 Task: Open Card Hospitality Review in Board Product Feature Prioritization to Workspace Employee Relations and add a team member Softage.1@softage.net, a label Yellow, a checklist Sales Forecasting, an attachment from your google drive, a color Yellow and finally, add a card description 'Create and send out employee satisfaction survey on workplace culture' and a comment 'This task presents an opportunity to demonstrate our creativity and innovation, exploring new ideas and approaches.'. Add a start date 'Jan 05, 1900' with a due date 'Jan 12, 1900'
Action: Mouse moved to (44, 261)
Screenshot: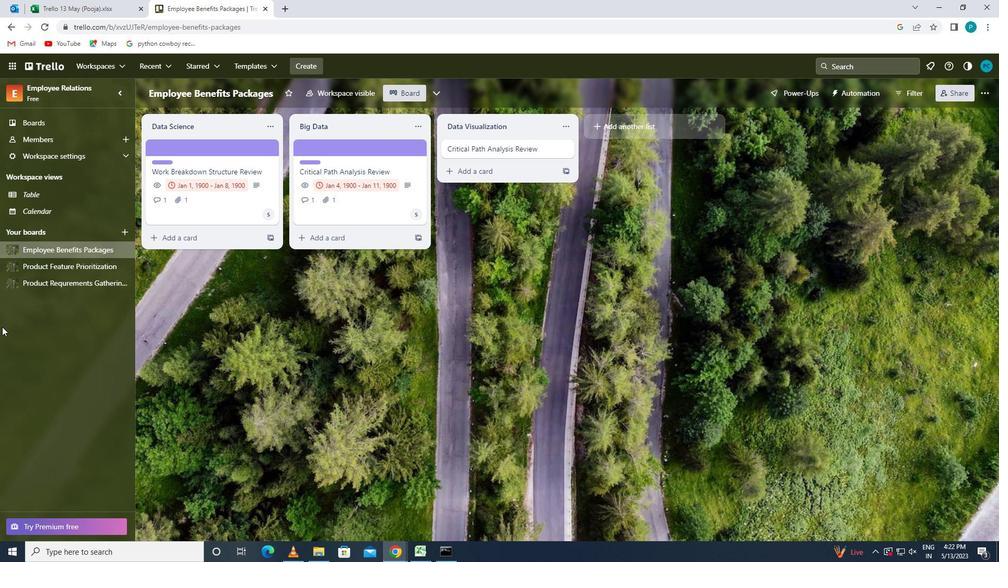 
Action: Mouse pressed left at (44, 261)
Screenshot: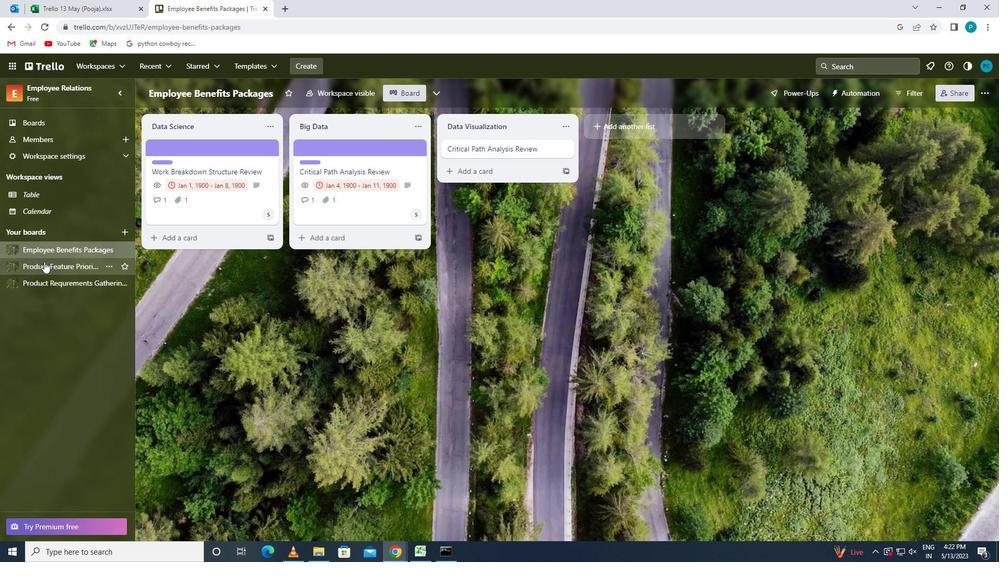 
Action: Mouse moved to (323, 145)
Screenshot: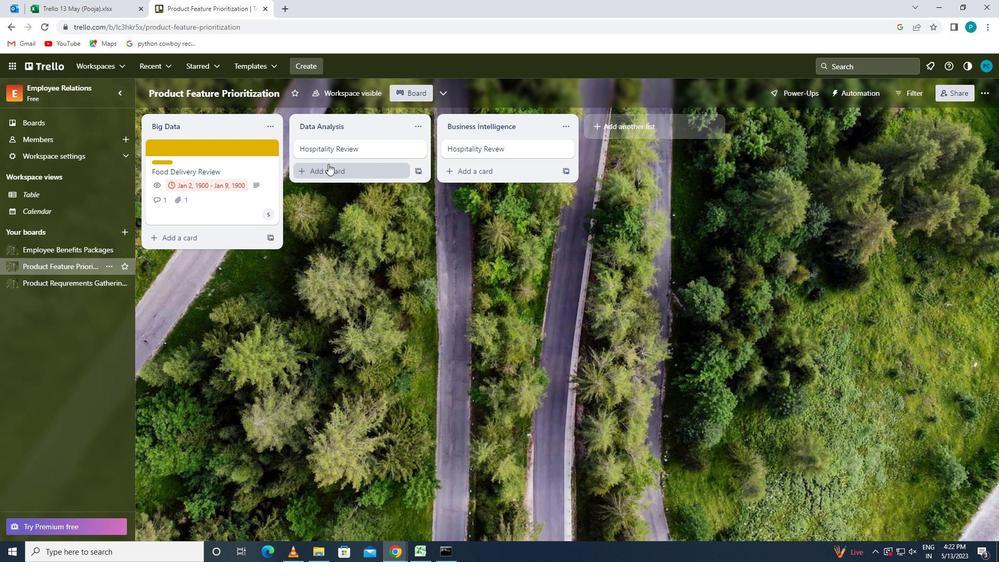 
Action: Mouse pressed left at (323, 145)
Screenshot: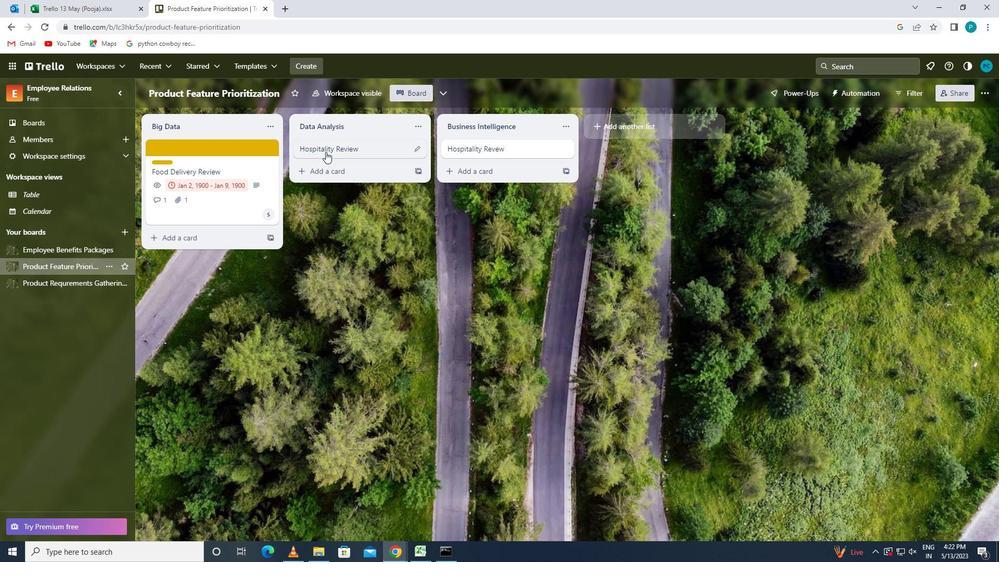 
Action: Mouse moved to (637, 185)
Screenshot: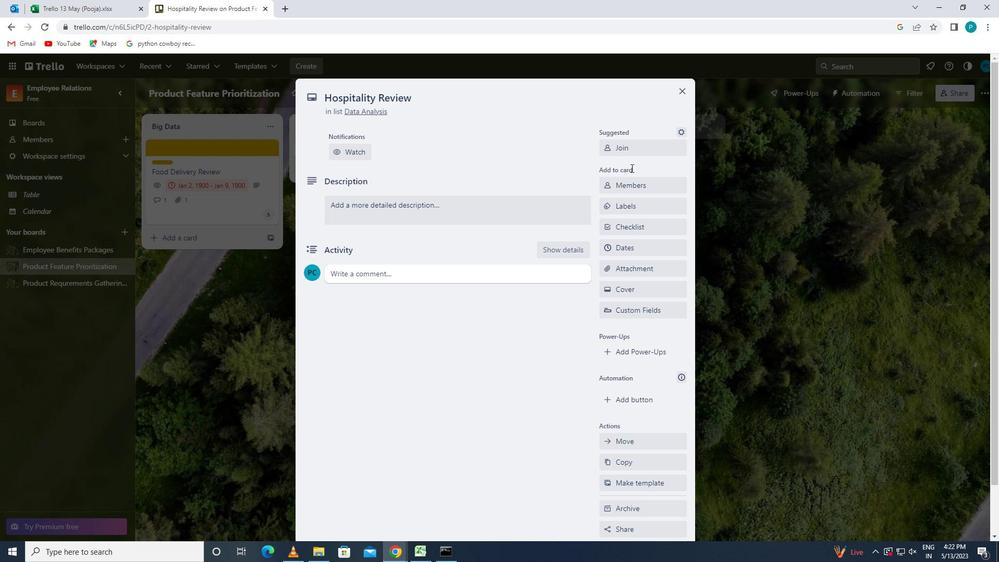 
Action: Mouse pressed left at (637, 185)
Screenshot: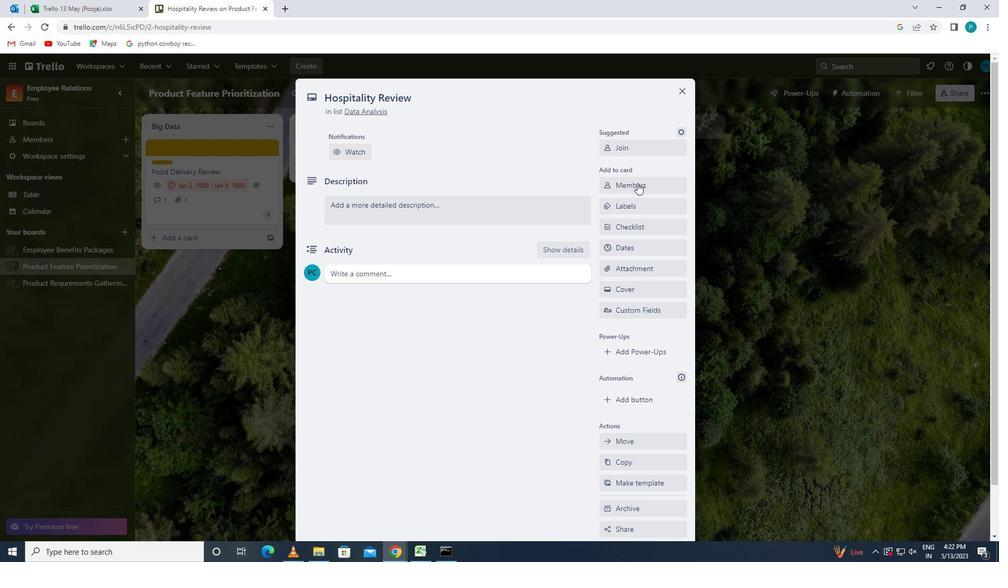 
Action: Key pressed <Key.caps_lock>s<Key.caps_lock>oftage.1
Screenshot: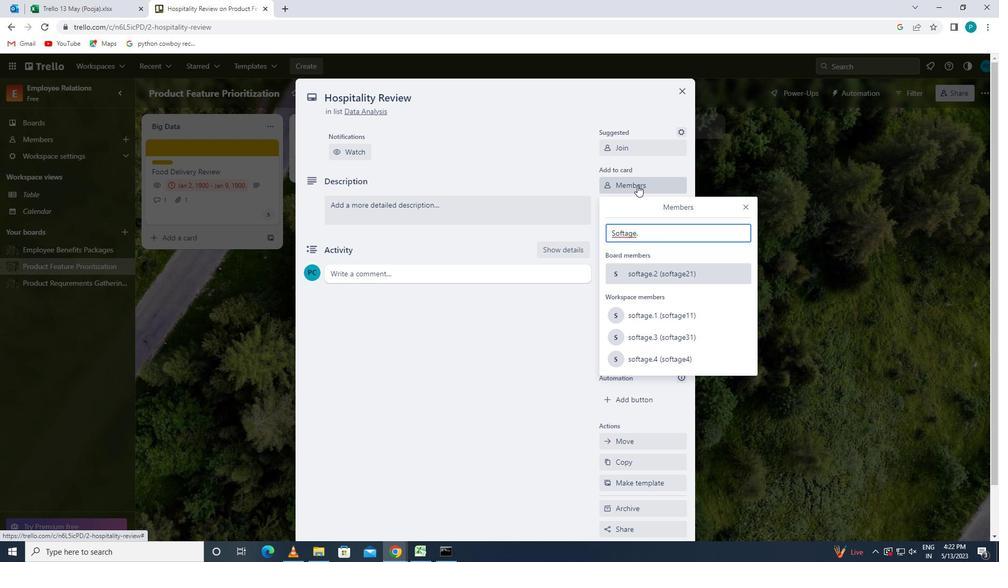 
Action: Mouse moved to (698, 328)
Screenshot: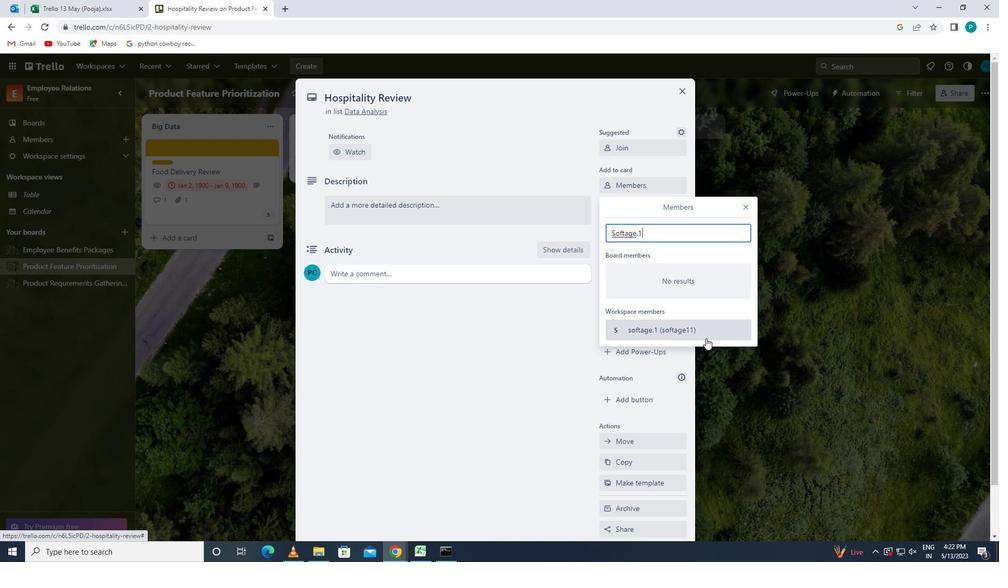 
Action: Mouse pressed left at (698, 328)
Screenshot: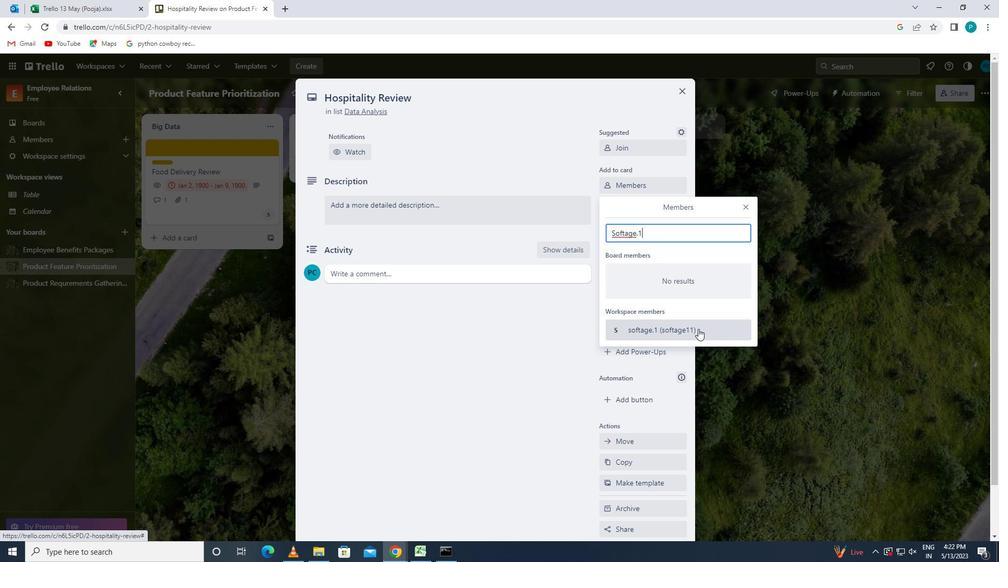 
Action: Mouse moved to (745, 201)
Screenshot: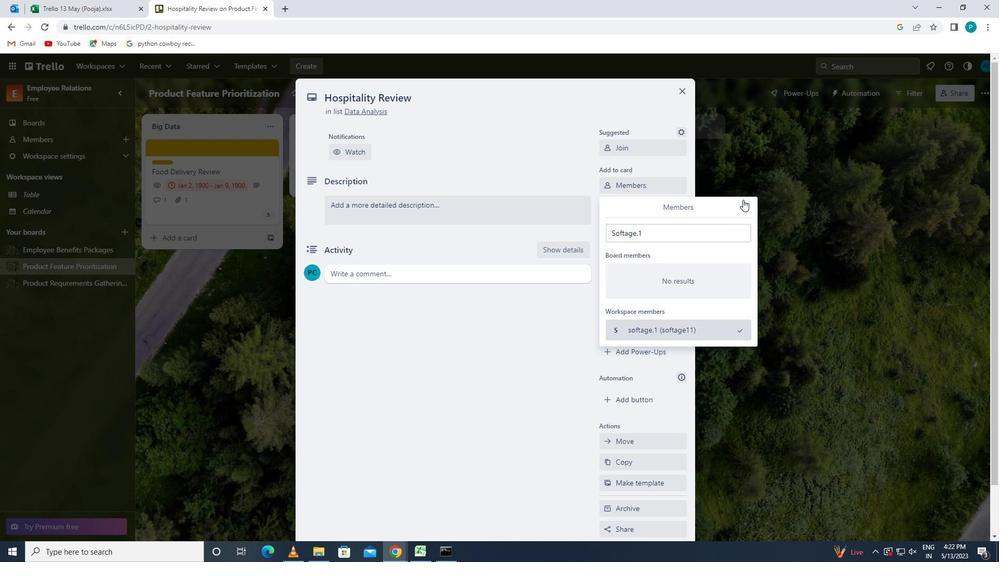 
Action: Mouse pressed left at (745, 201)
Screenshot: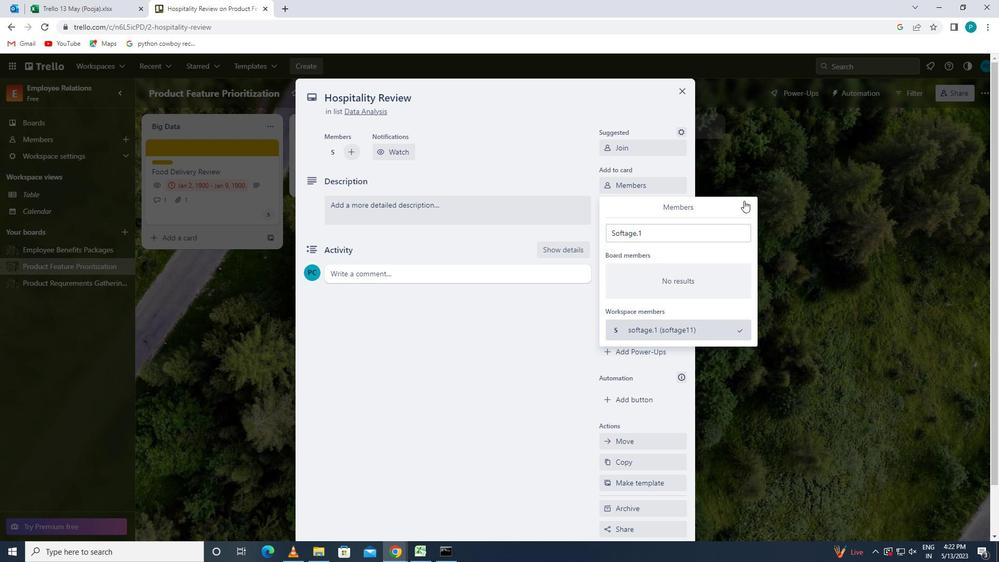 
Action: Mouse moved to (658, 202)
Screenshot: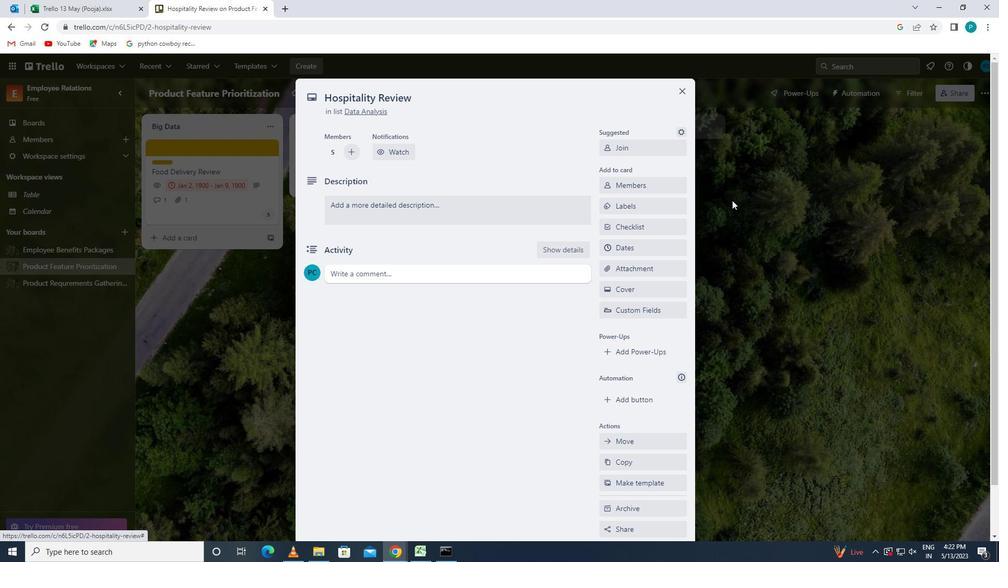 
Action: Mouse pressed left at (658, 202)
Screenshot: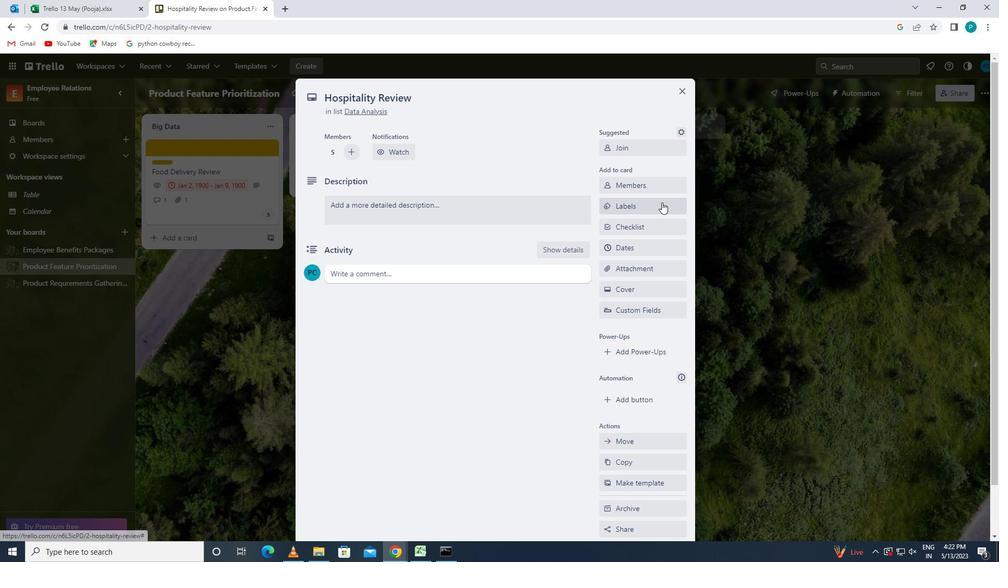 
Action: Mouse moved to (642, 416)
Screenshot: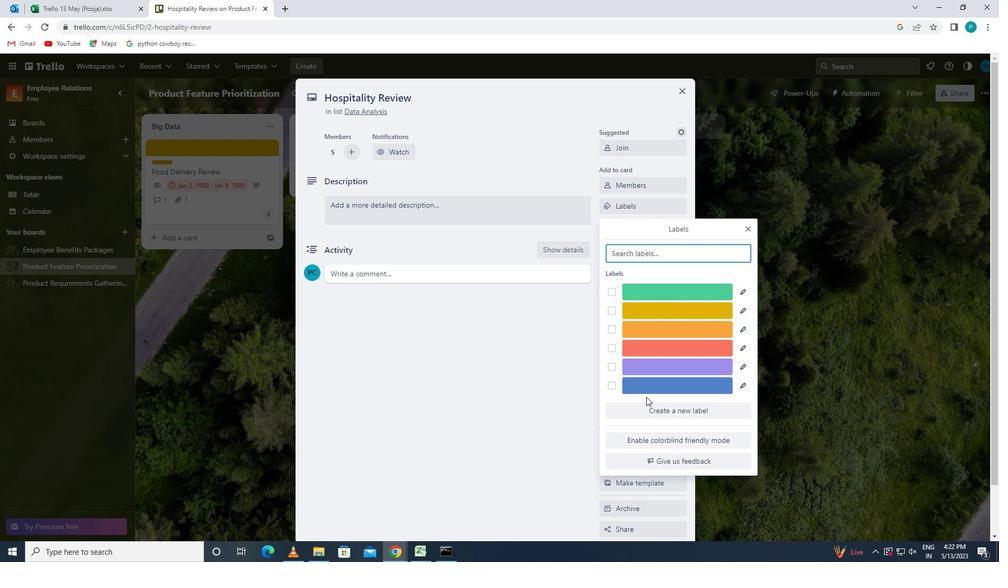 
Action: Mouse pressed left at (642, 416)
Screenshot: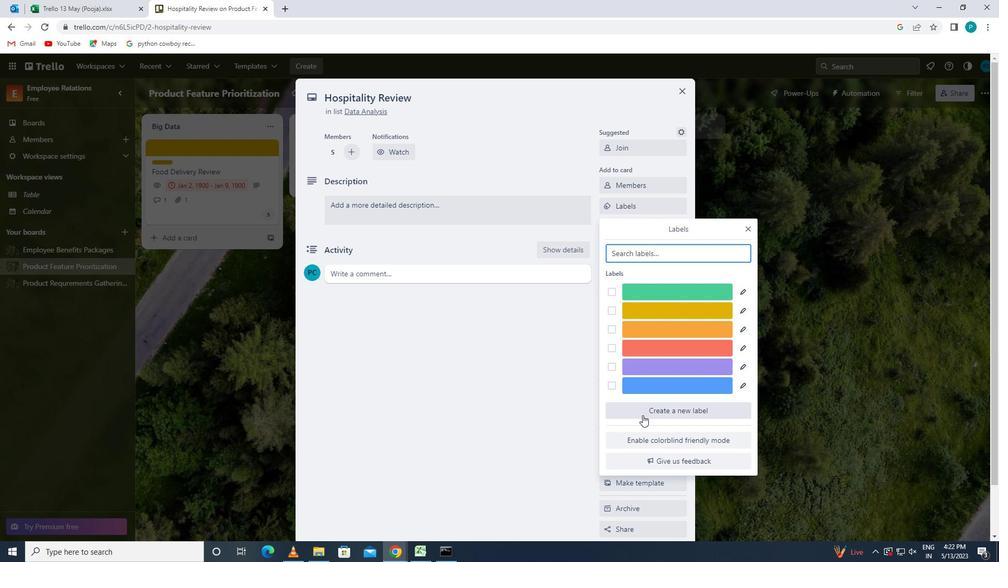 
Action: Mouse moved to (649, 380)
Screenshot: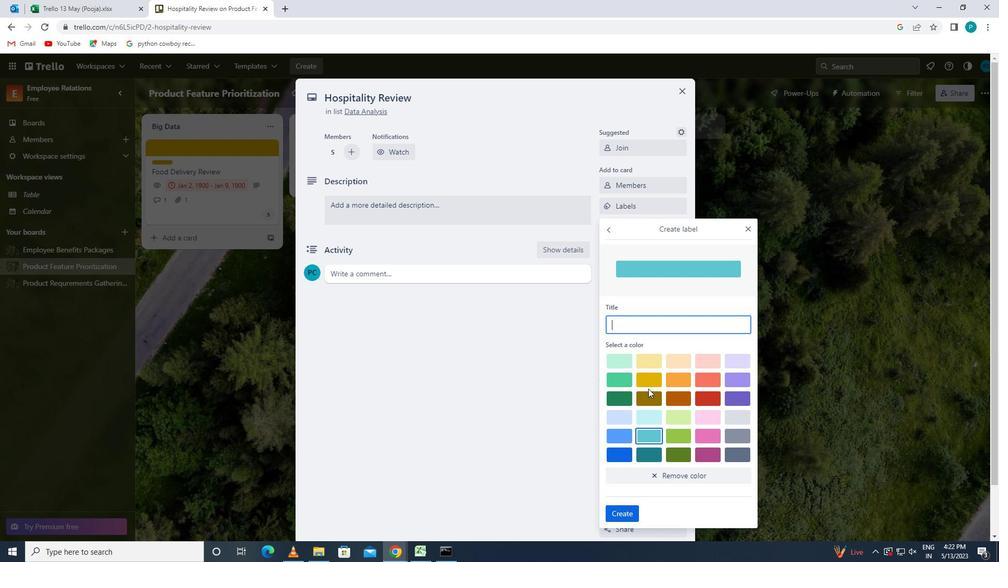 
Action: Mouse pressed left at (649, 380)
Screenshot: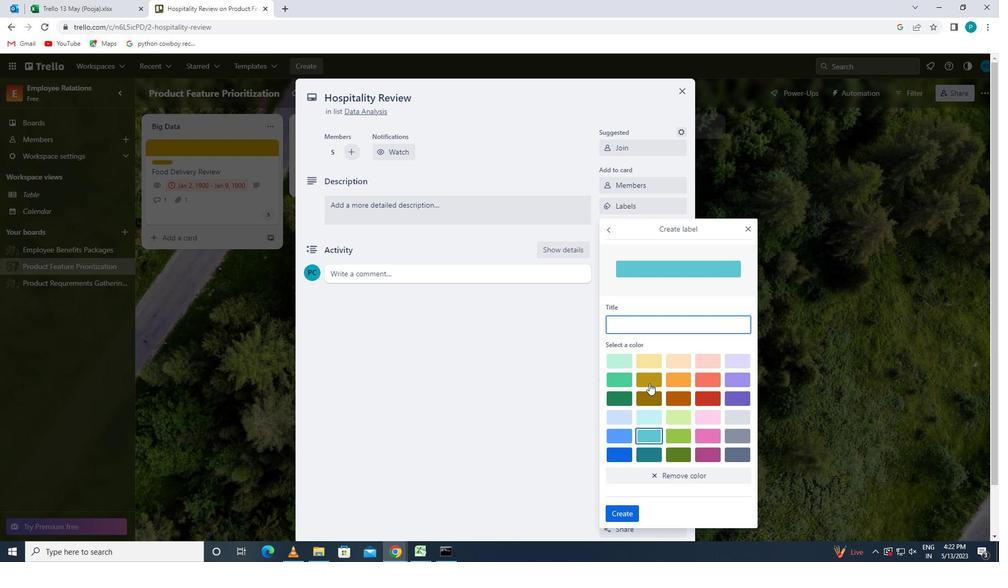 
Action: Mouse moved to (634, 516)
Screenshot: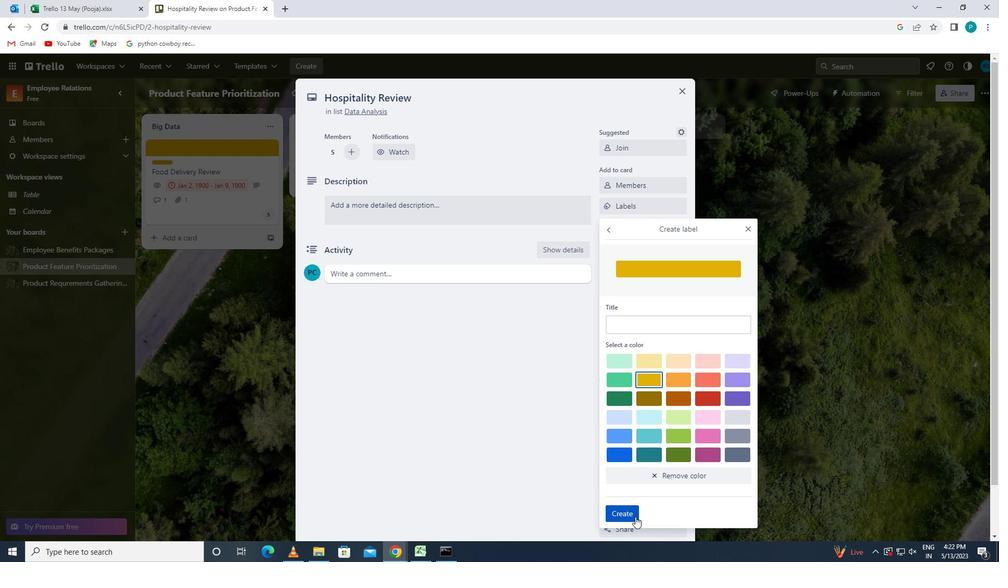 
Action: Mouse pressed left at (634, 516)
Screenshot: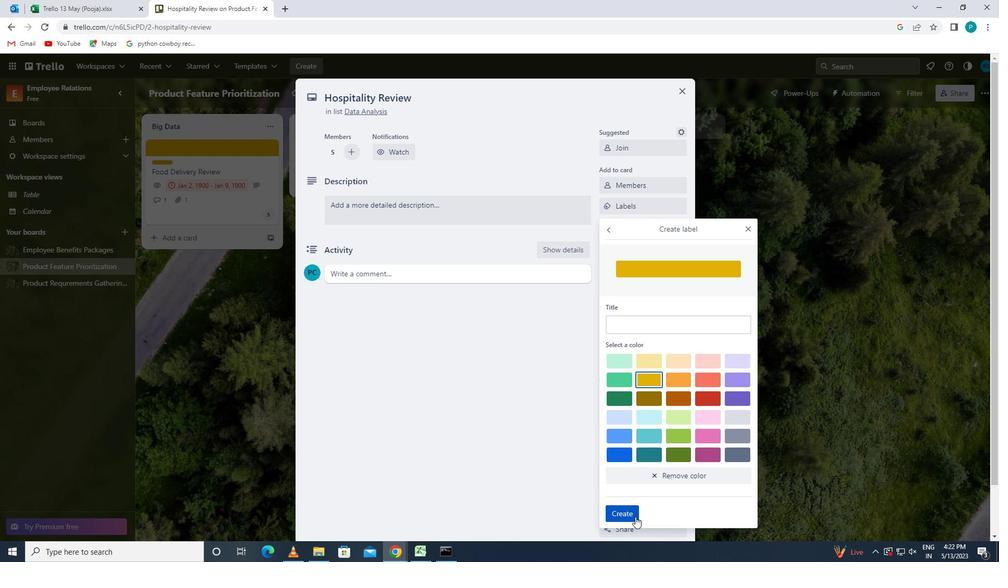 
Action: Mouse moved to (750, 223)
Screenshot: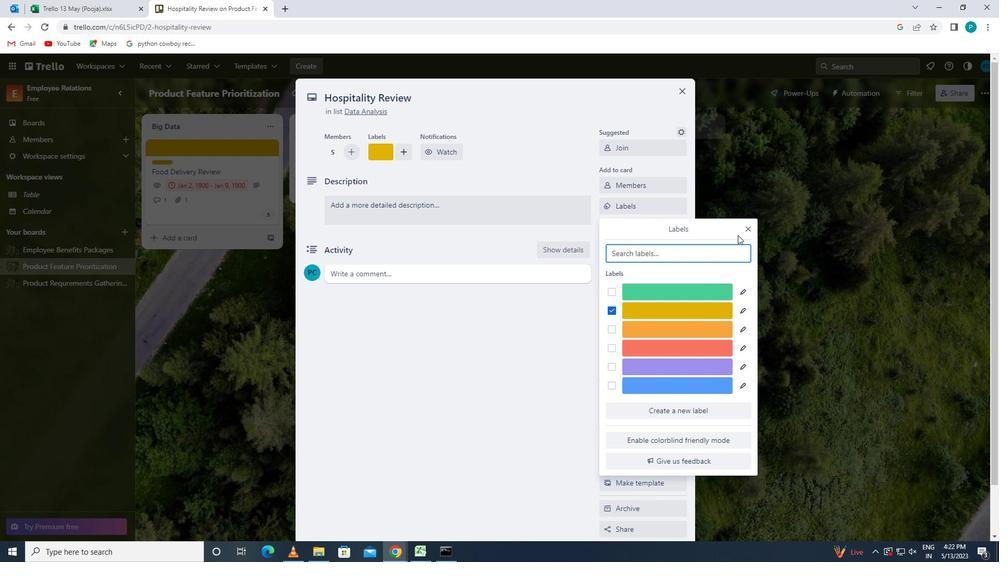 
Action: Mouse pressed left at (750, 223)
Screenshot: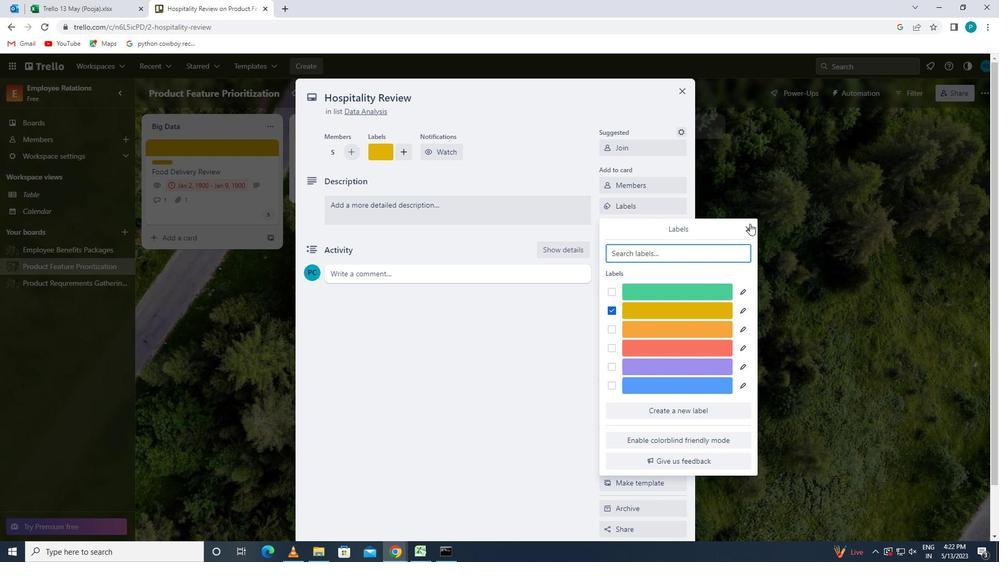 
Action: Mouse moved to (669, 225)
Screenshot: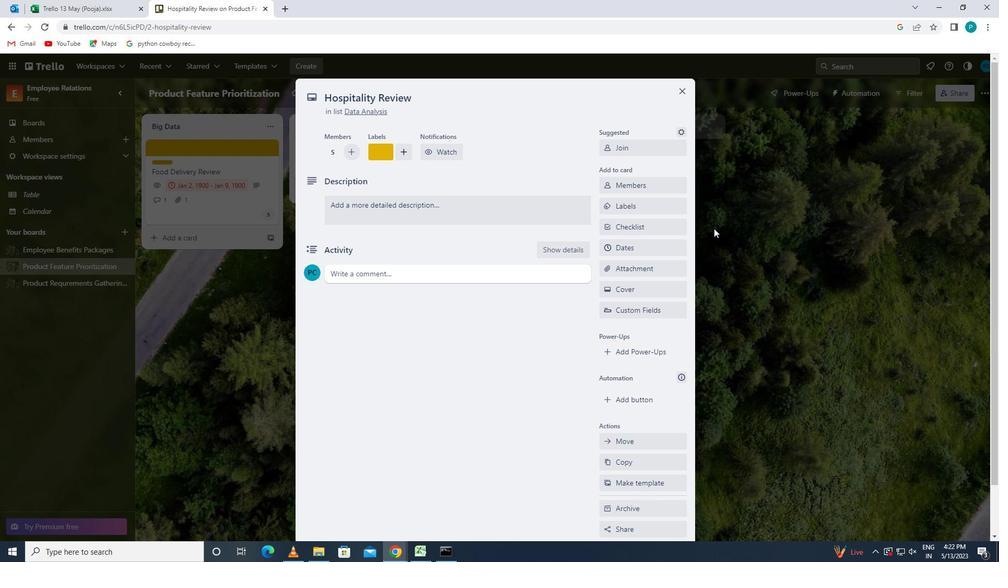 
Action: Mouse pressed left at (669, 225)
Screenshot: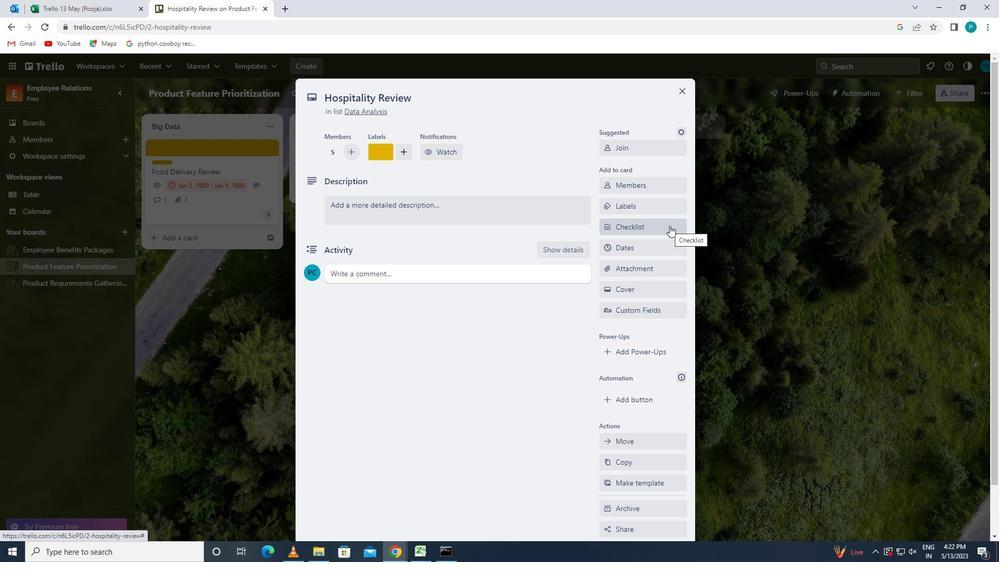 
Action: Key pressed <Key.caps_lock>s<Key.caps_lock>ales
Screenshot: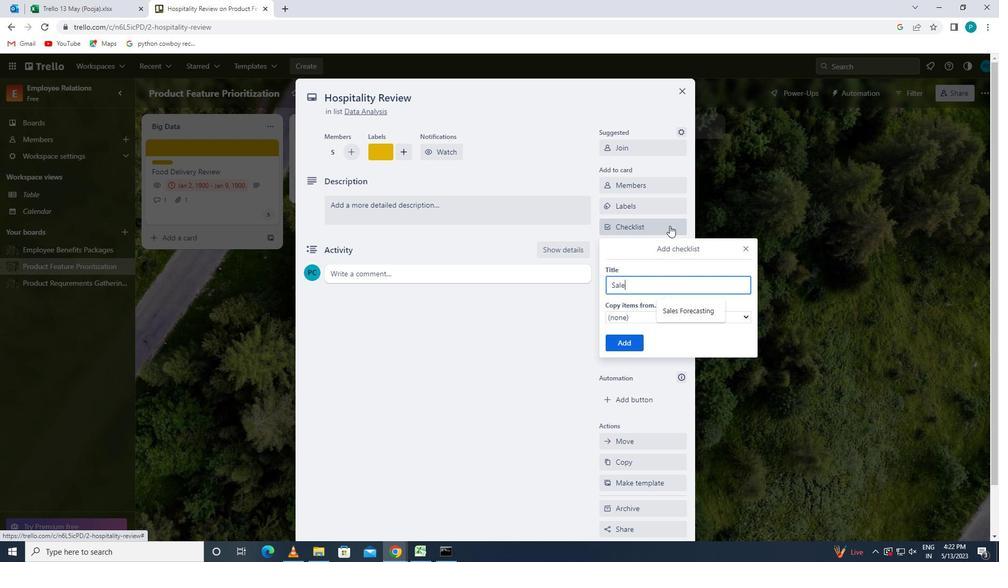 
Action: Mouse moved to (680, 317)
Screenshot: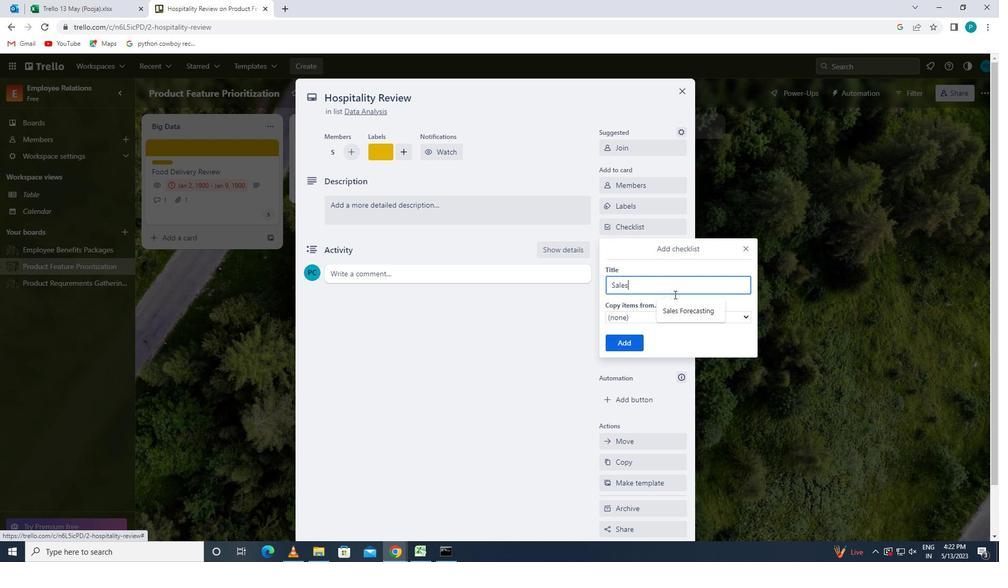 
Action: Mouse pressed left at (680, 317)
Screenshot: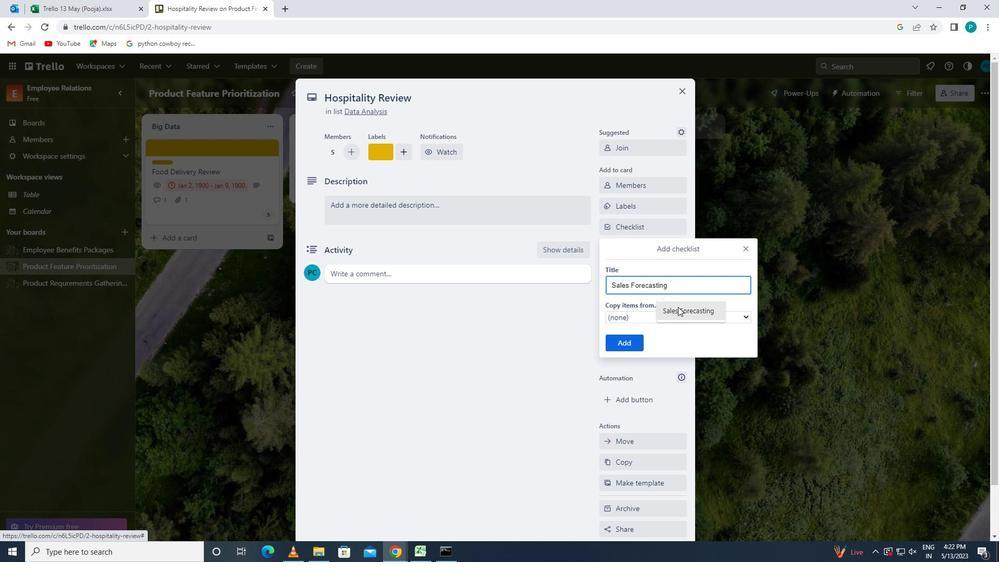 
Action: Mouse moved to (615, 336)
Screenshot: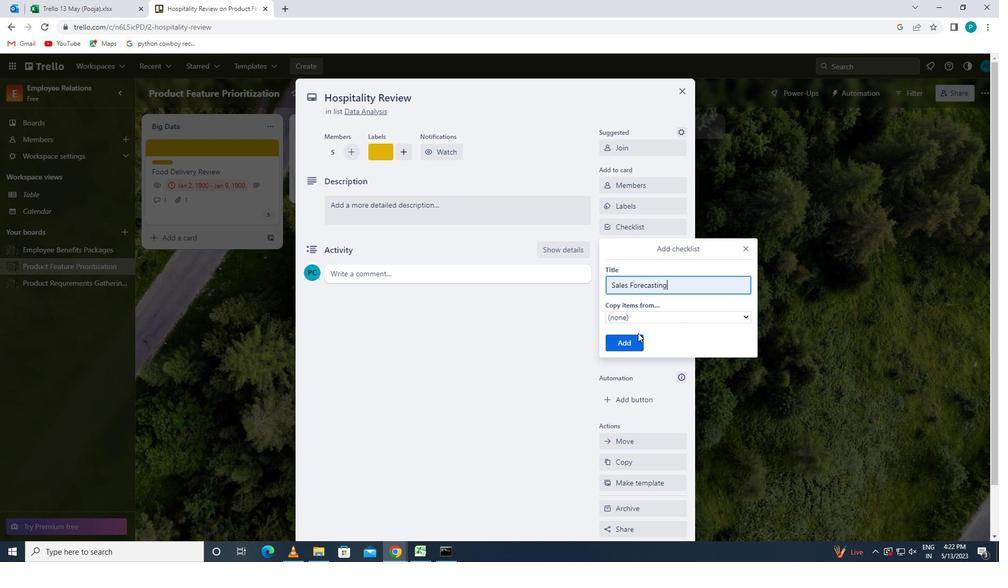 
Action: Mouse pressed left at (615, 336)
Screenshot: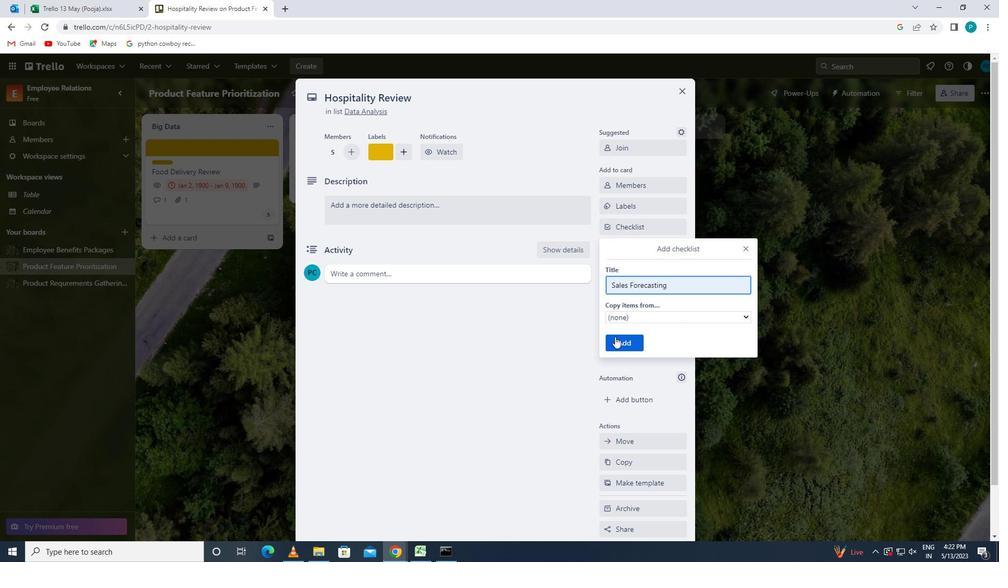 
Action: Mouse moved to (634, 276)
Screenshot: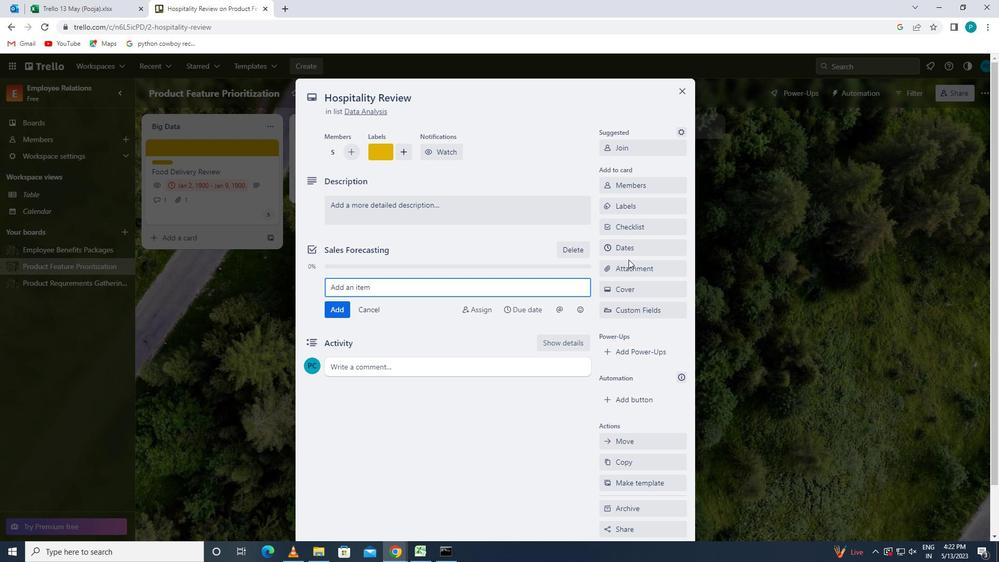 
Action: Mouse pressed left at (634, 276)
Screenshot: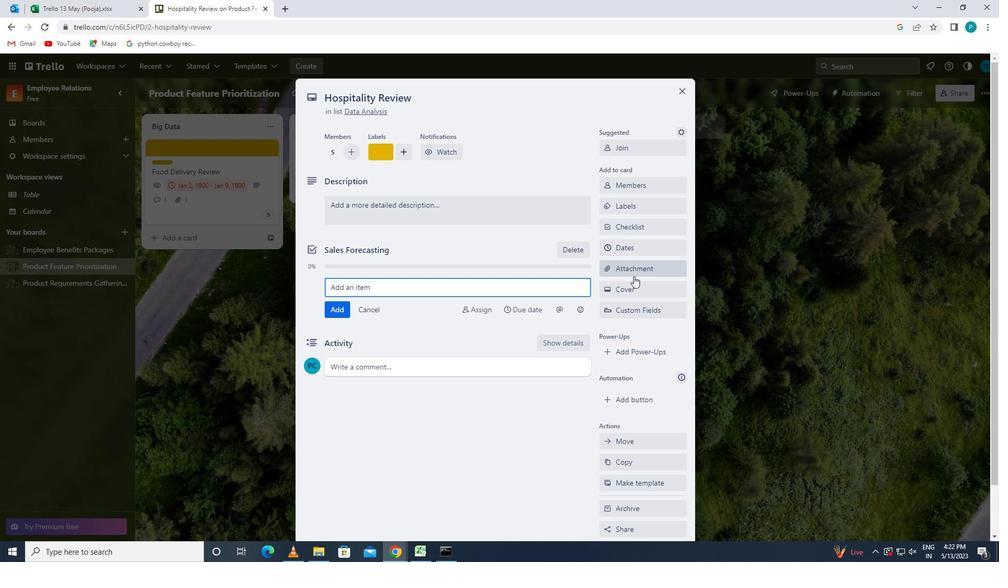 
Action: Mouse moved to (630, 345)
Screenshot: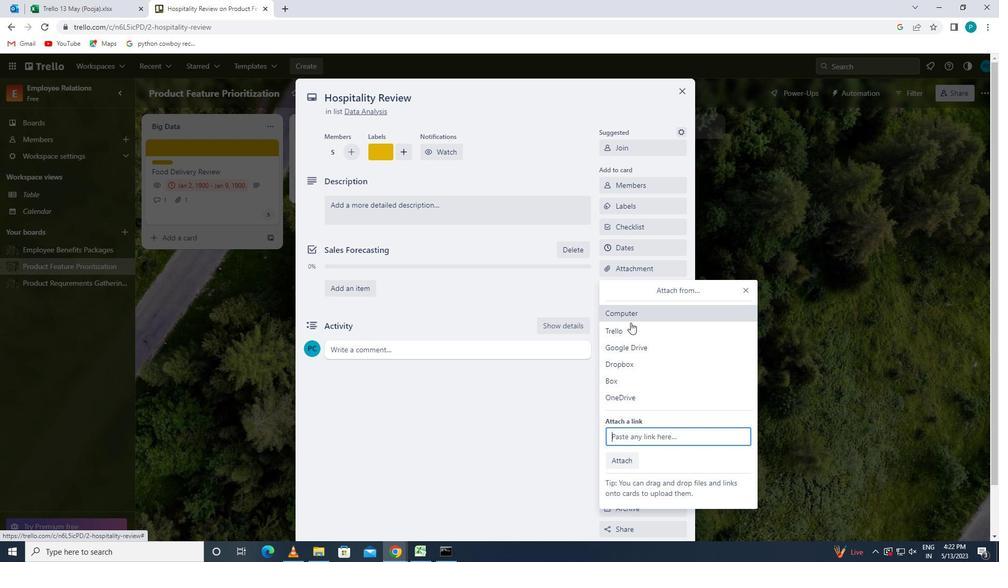 
Action: Mouse pressed left at (630, 345)
Screenshot: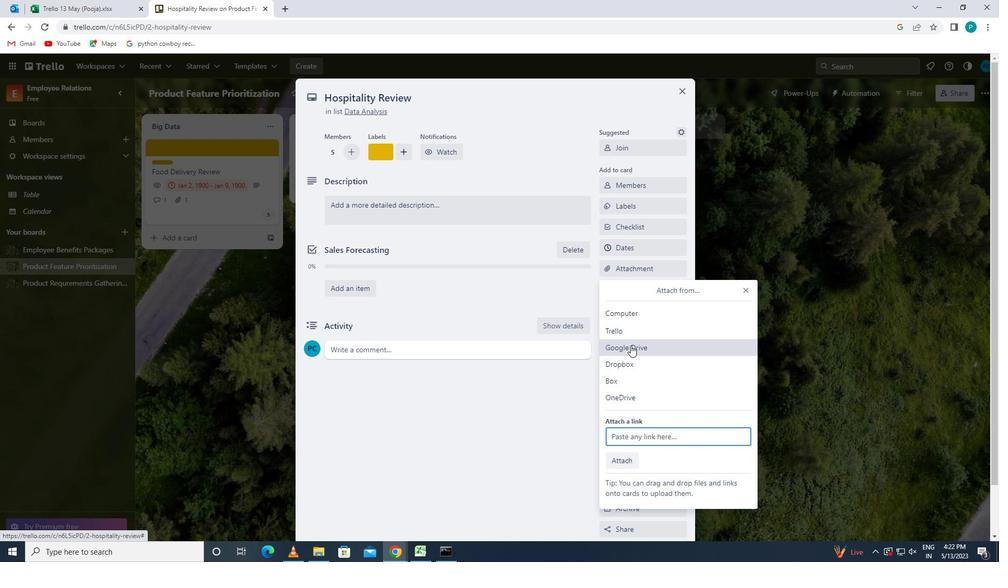 
Action: Mouse moved to (284, 301)
Screenshot: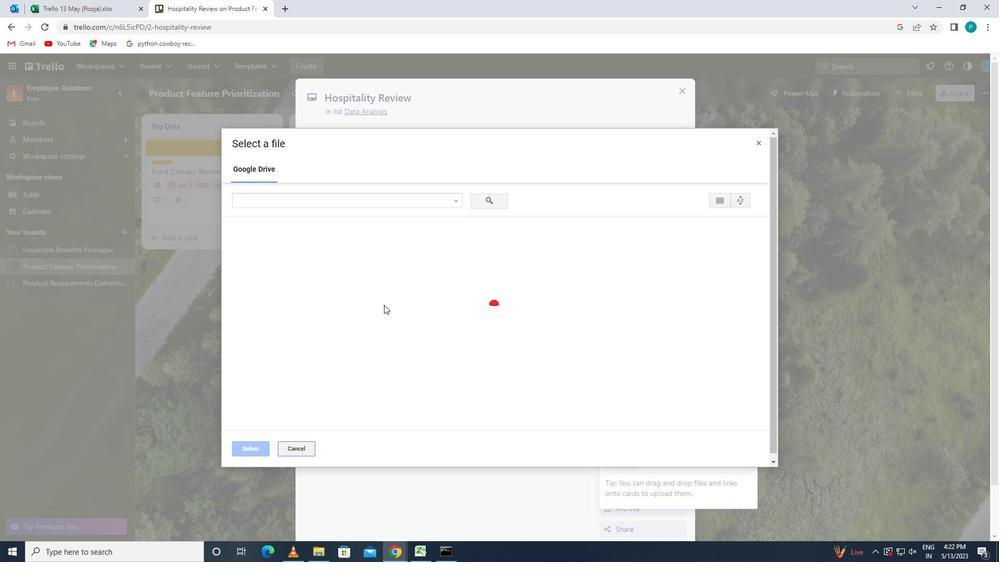 
Action: Mouse pressed left at (284, 301)
Screenshot: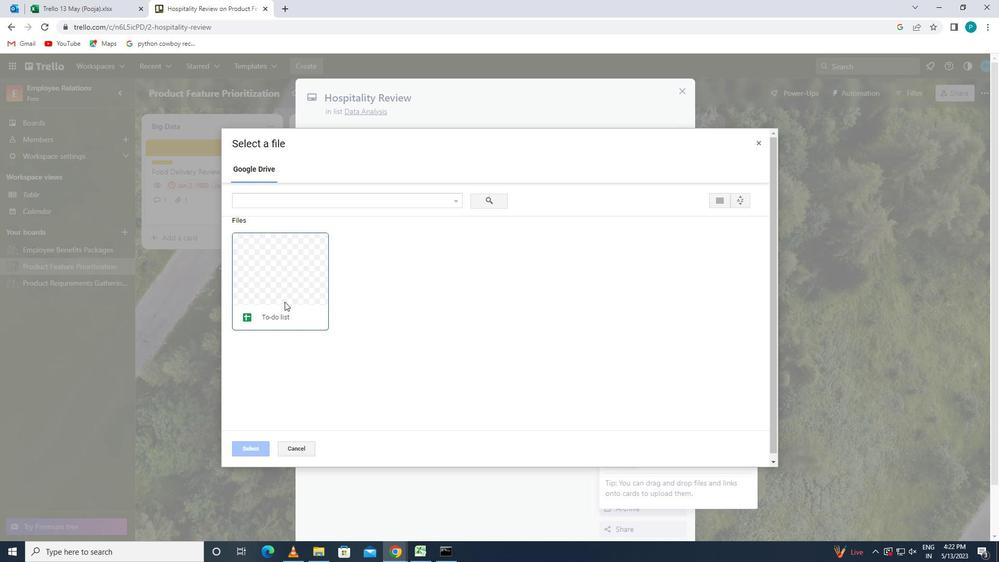 
Action: Mouse moved to (252, 442)
Screenshot: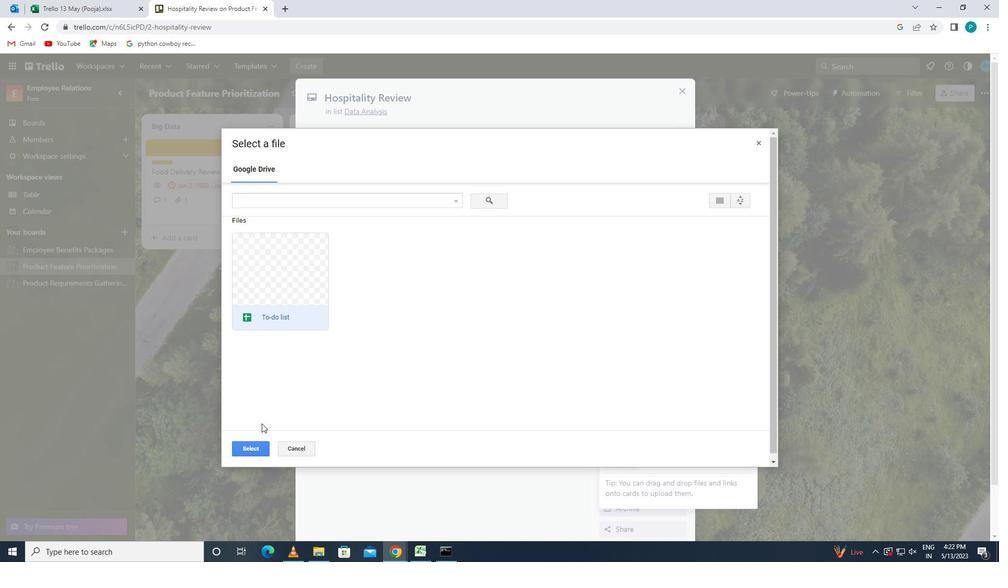 
Action: Mouse pressed left at (252, 442)
Screenshot: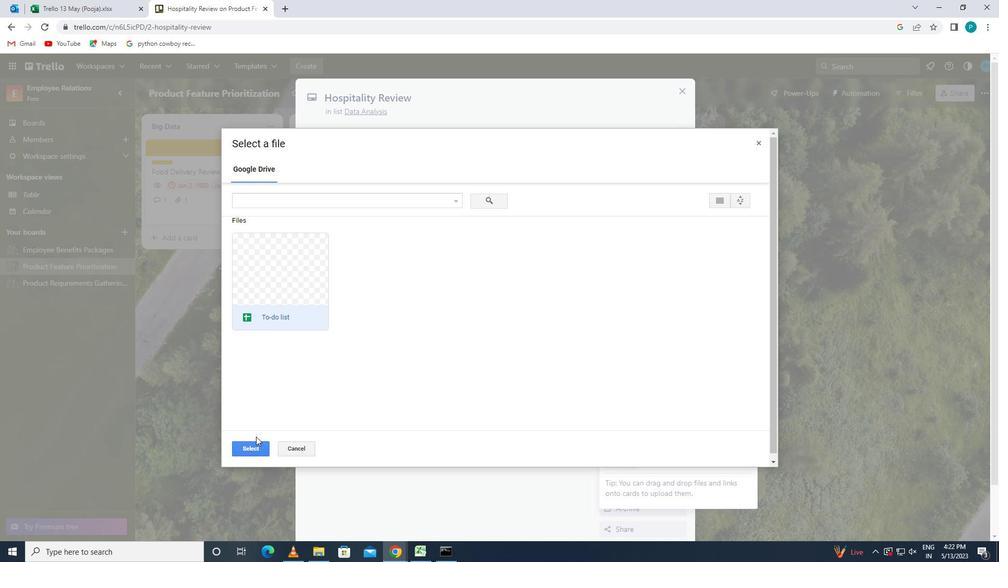 
Action: Mouse moved to (657, 294)
Screenshot: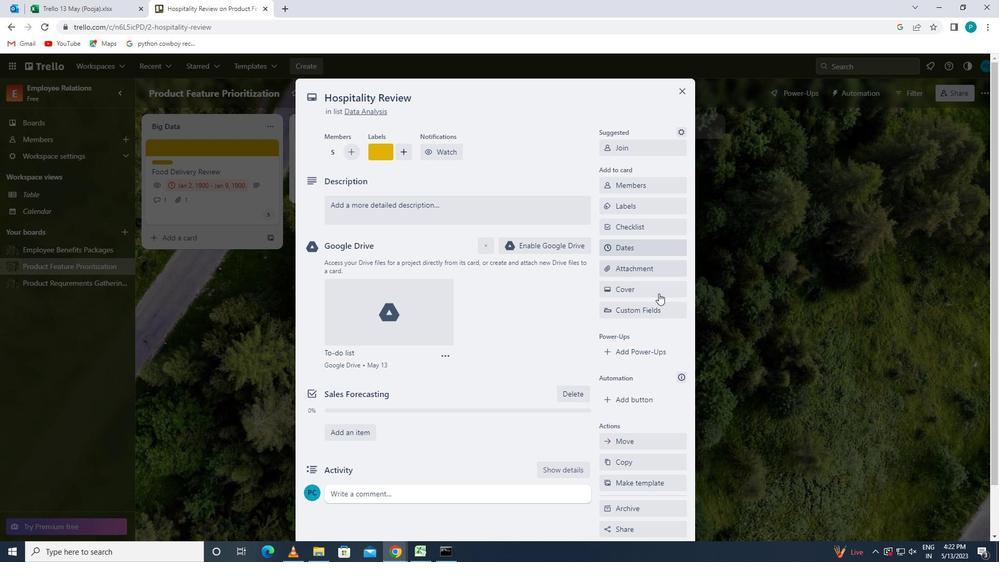 
Action: Mouse pressed left at (657, 294)
Screenshot: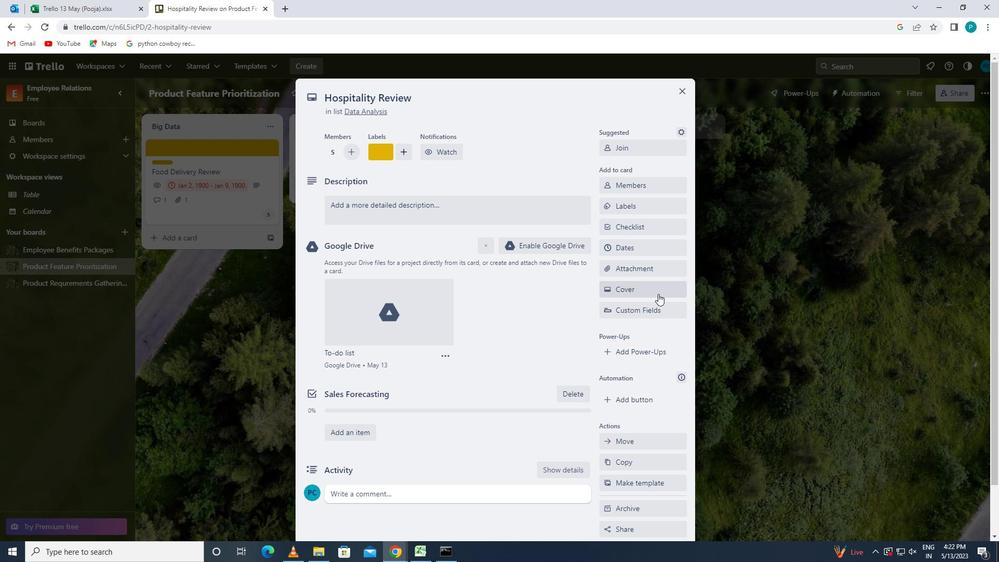 
Action: Mouse moved to (635, 330)
Screenshot: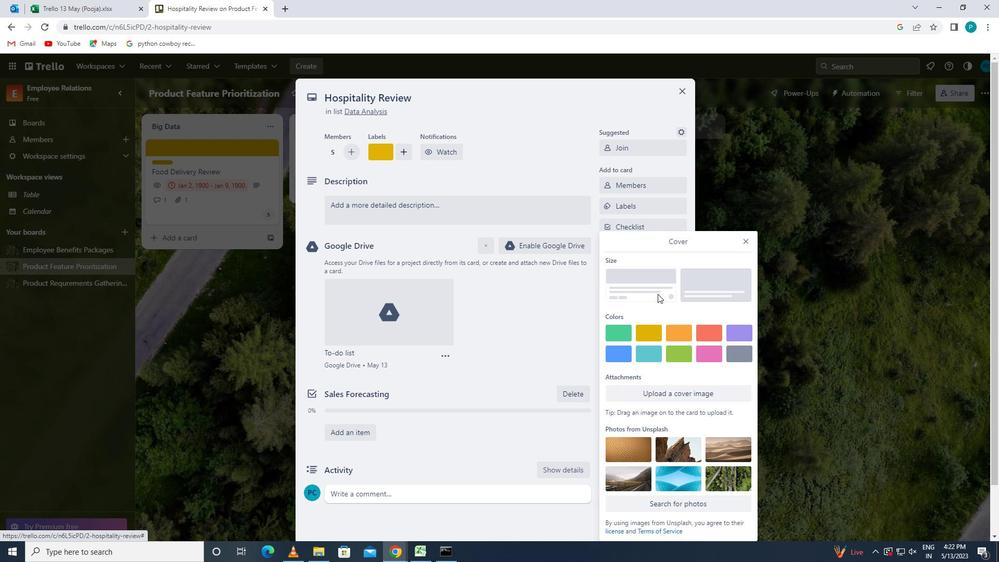 
Action: Mouse pressed left at (635, 330)
Screenshot: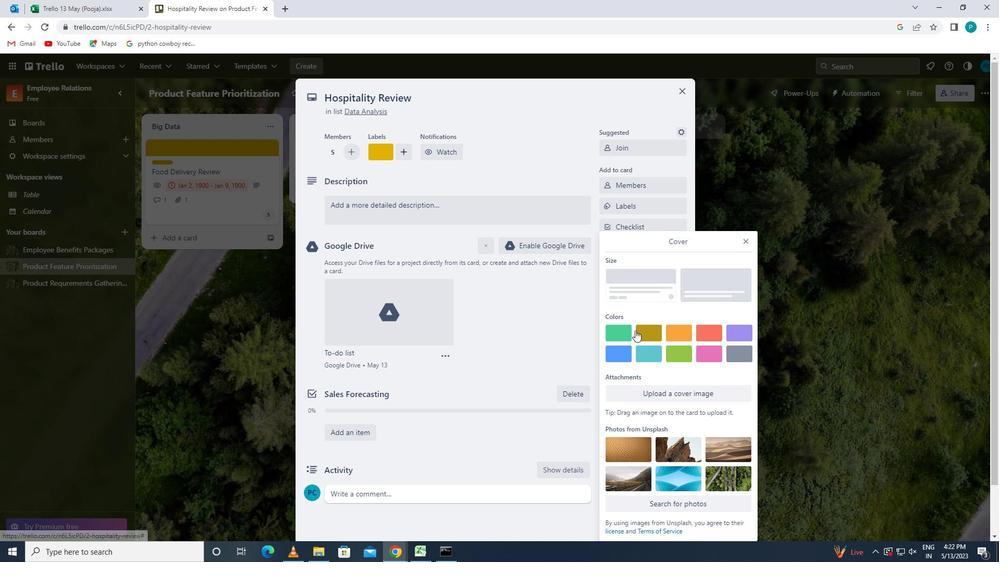 
Action: Mouse moved to (747, 213)
Screenshot: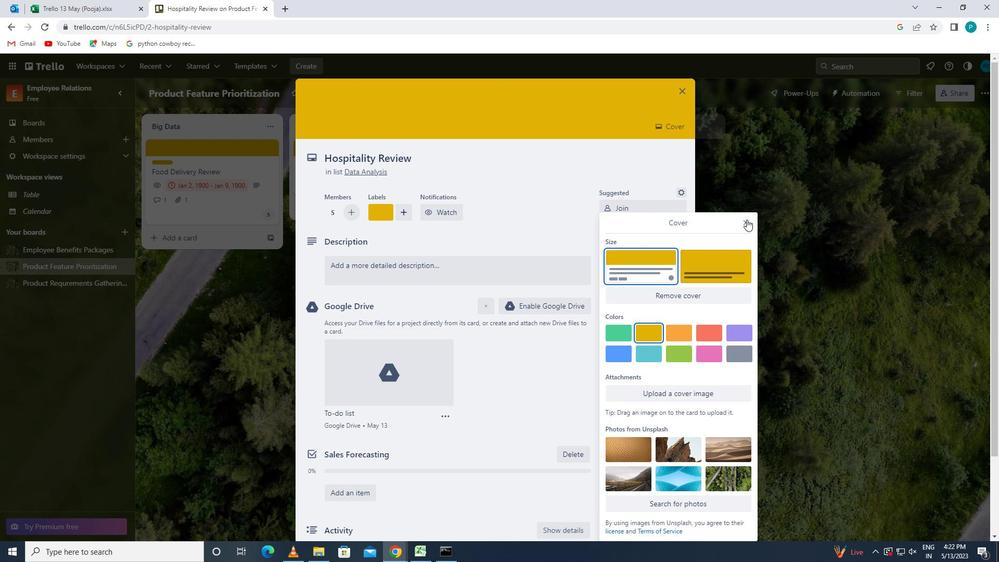 
Action: Mouse pressed left at (747, 213)
Screenshot: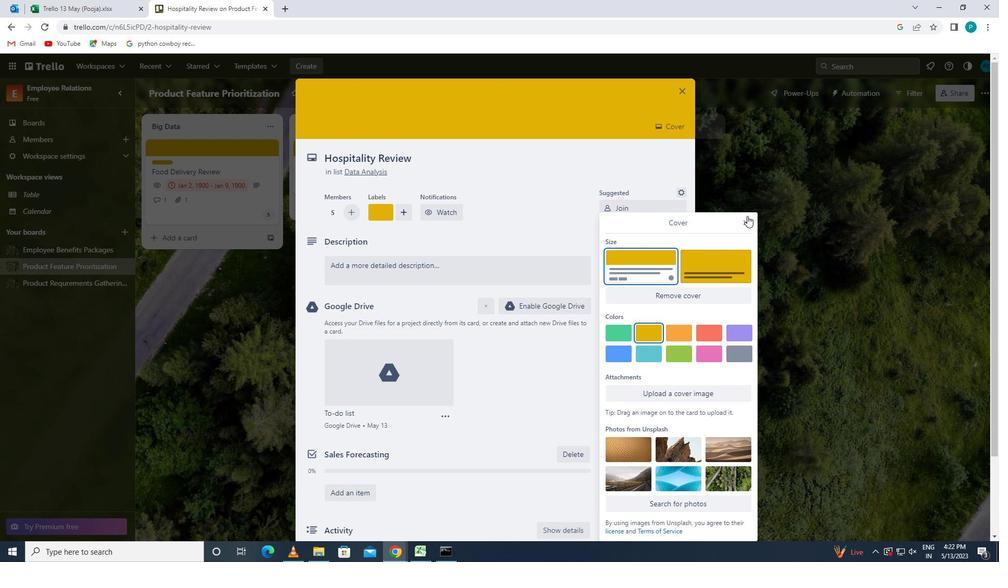 
Action: Mouse moved to (476, 273)
Screenshot: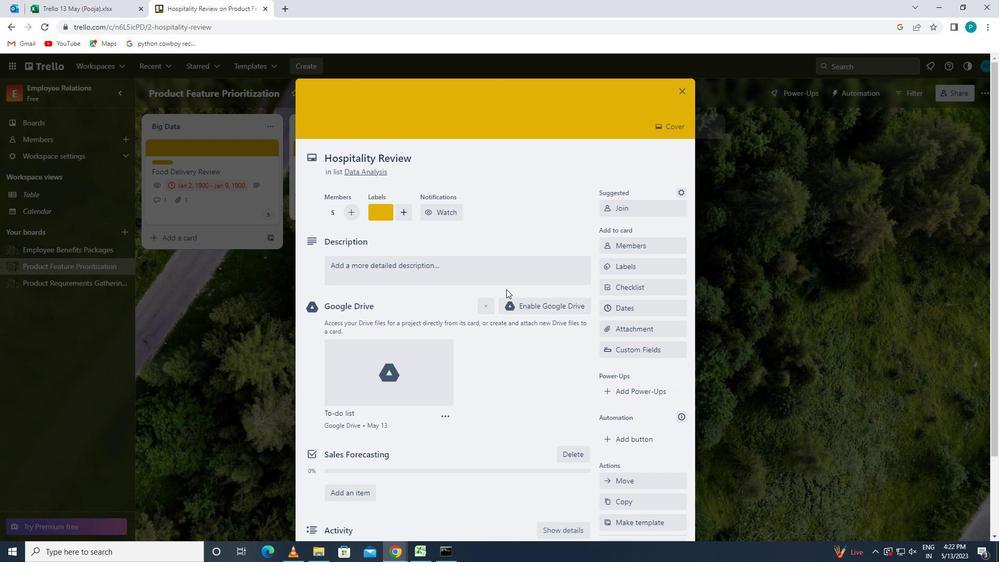
Action: Mouse pressed left at (476, 273)
Screenshot: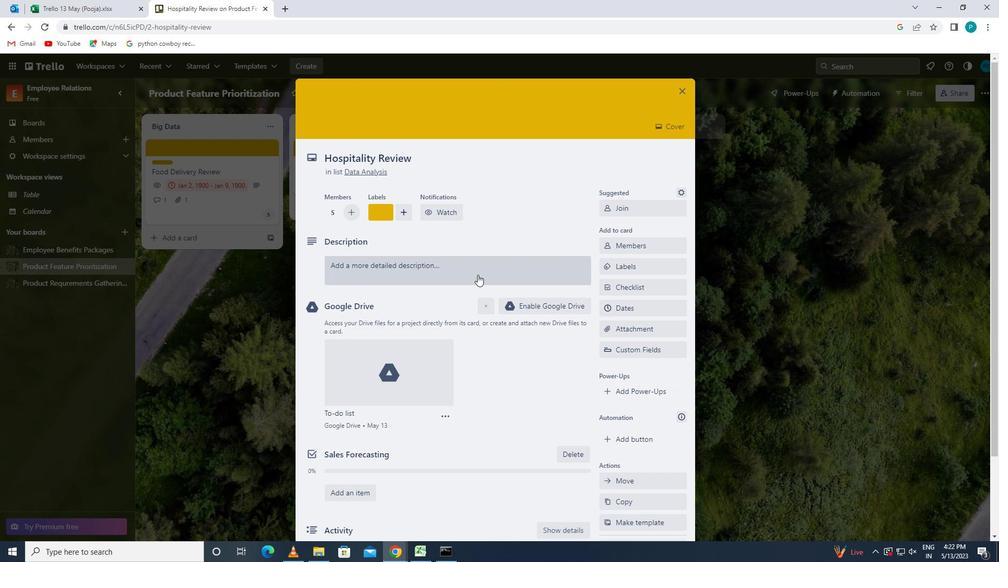 
Action: Key pressed <Key.caps_lock>d<Key.caps_lock>esc<Key.backspace><Key.backspace><Key.backspace><Key.backspace><Key.backspace><Key.backspace><Key.backspace><Key.caps_lock>c<Key.caps_lock>reate<Key.space>and<Key.space>send<Key.space>out<Key.space>employee<Key.space>satisfaction<Key.space>survey<Key.space>on<Key.space>workplace<Key.space>culture
Screenshot: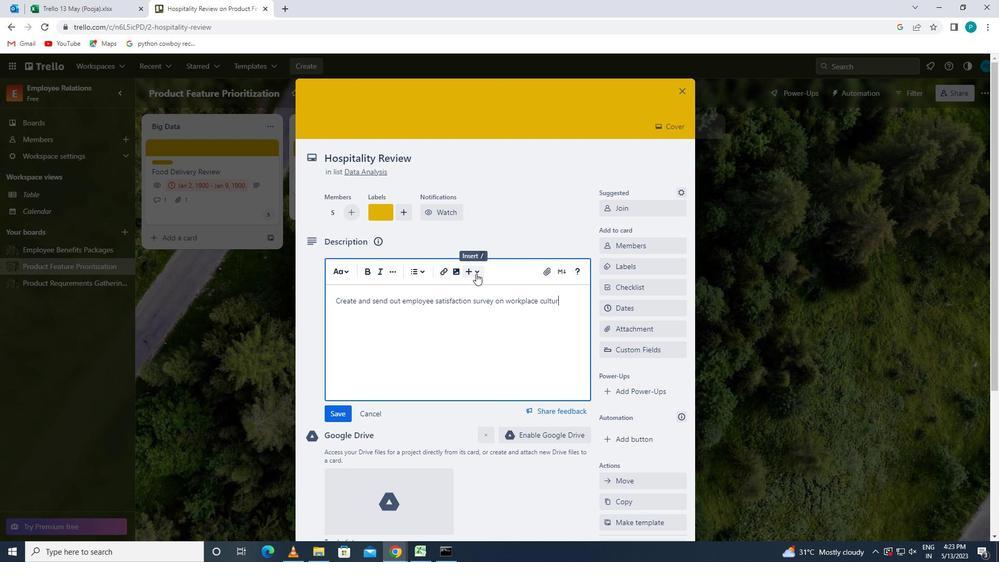 
Action: Mouse moved to (343, 413)
Screenshot: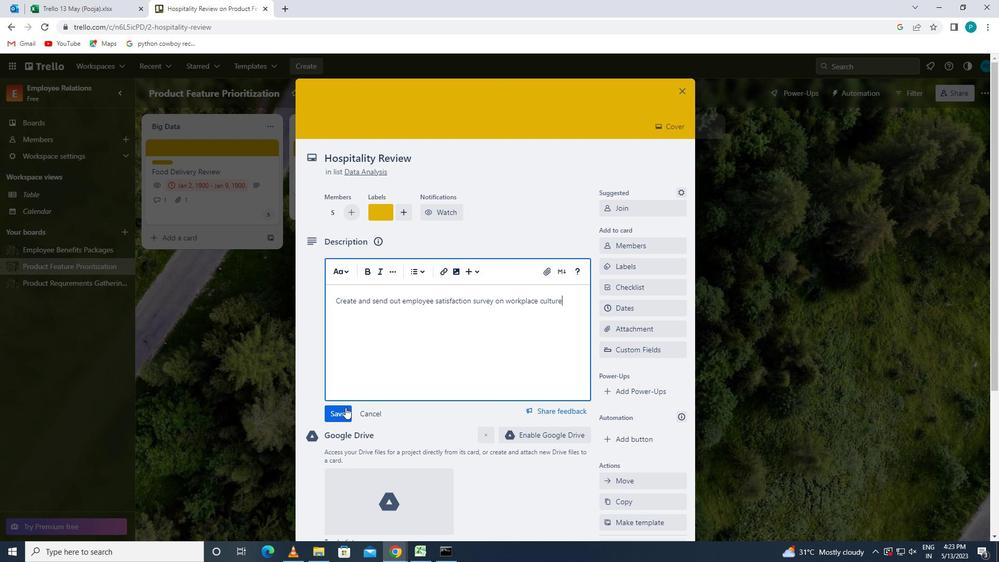 
Action: Mouse pressed left at (343, 413)
Screenshot: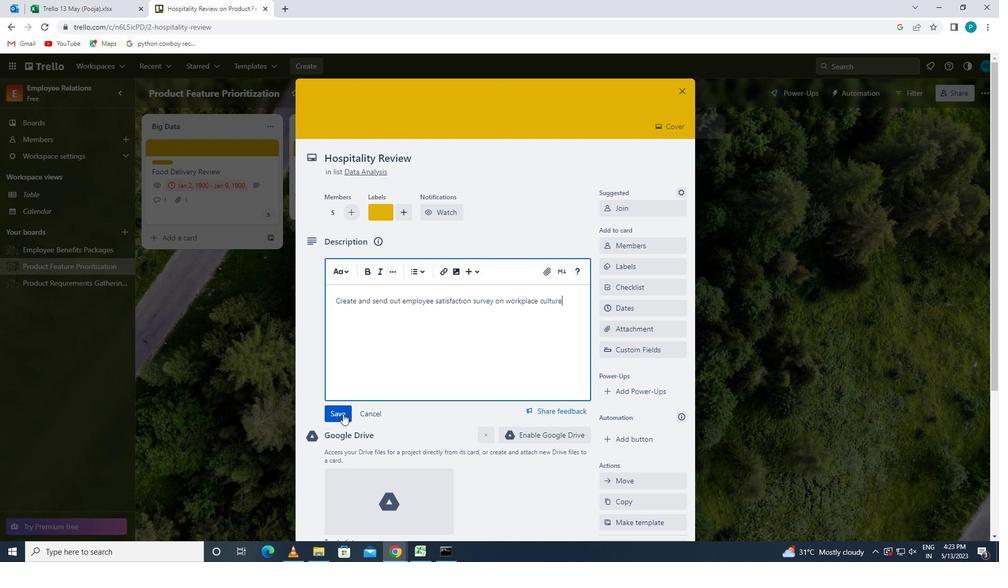 
Action: Mouse scrolled (343, 413) with delta (0, 0)
Screenshot: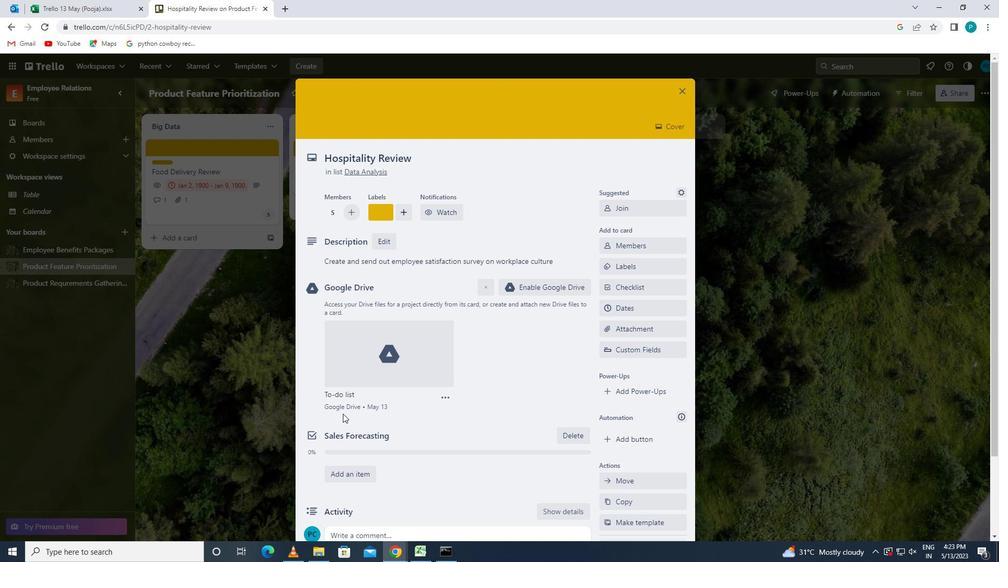 
Action: Mouse scrolled (343, 413) with delta (0, 0)
Screenshot: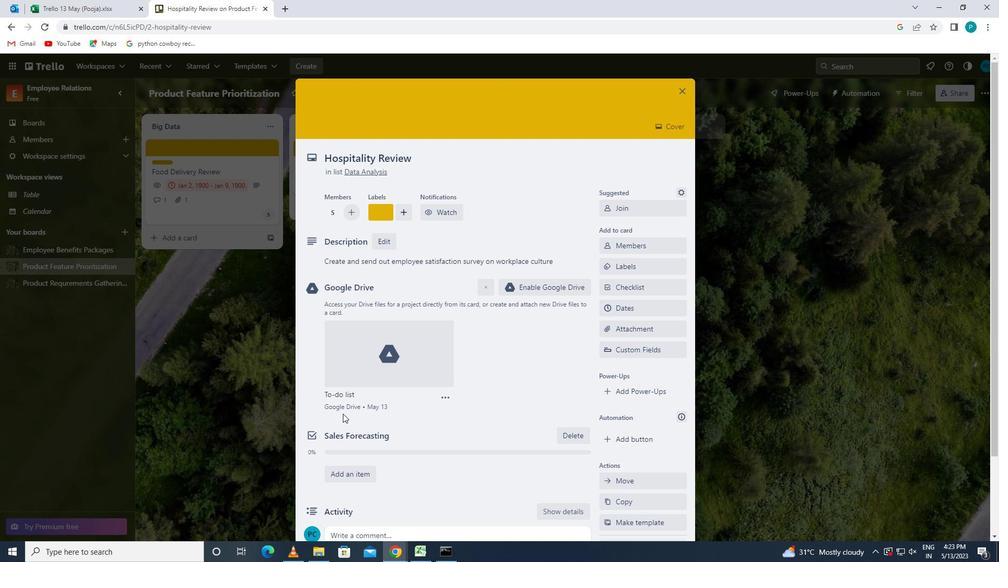 
Action: Mouse scrolled (343, 413) with delta (0, 0)
Screenshot: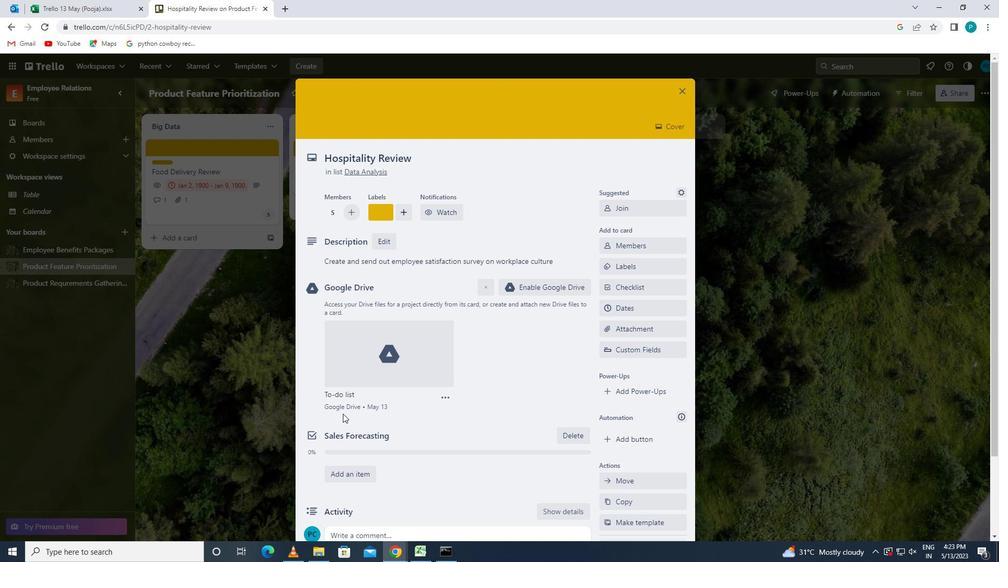
Action: Mouse moved to (341, 447)
Screenshot: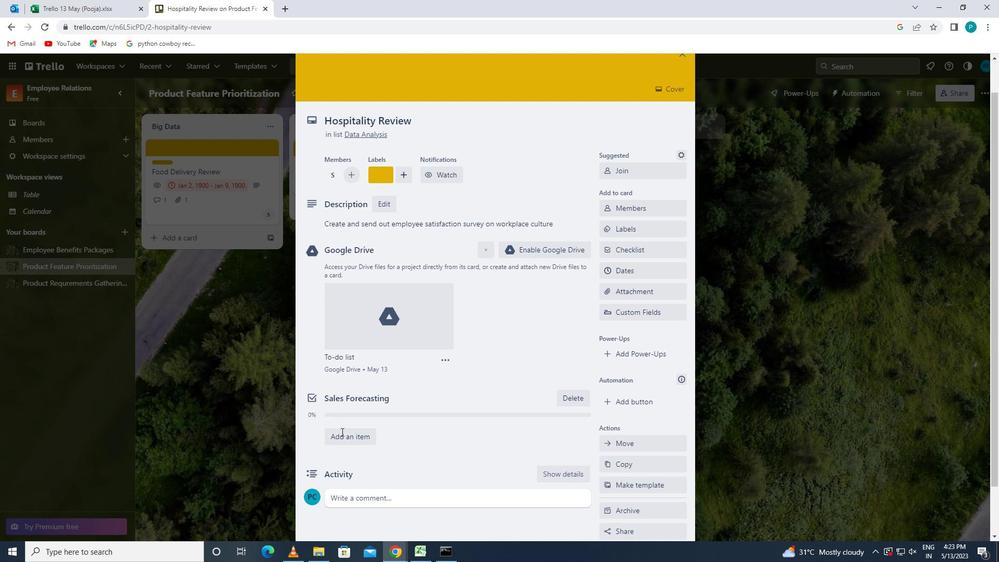 
Action: Mouse pressed left at (341, 447)
Screenshot: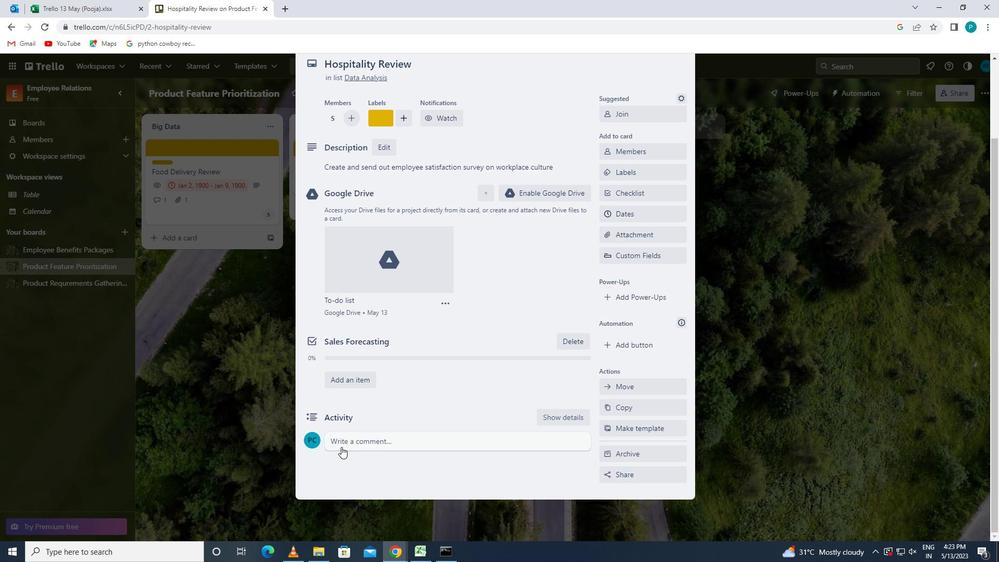 
Action: Key pressed <Key.caps_lock>t<Key.caps_lock>his<Key.space>tasl<Key.backspace>k<Key.space>presents<Key.space>an<Key.space>opportunity<Key.space>to<Key.space>demonstrate<Key.space>our<Key.space>creativity<Key.space>and<Key.space>innovation,<Key.space>exploring<Key.space>new<Key.space>ideas<Key.space>and<Key.space>approaches
Screenshot: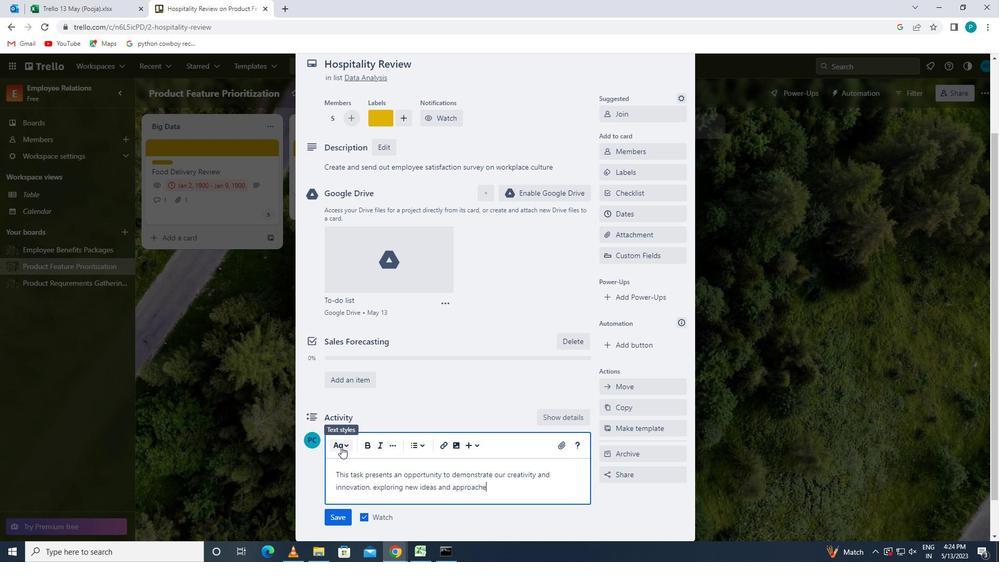 
Action: Mouse moved to (345, 513)
Screenshot: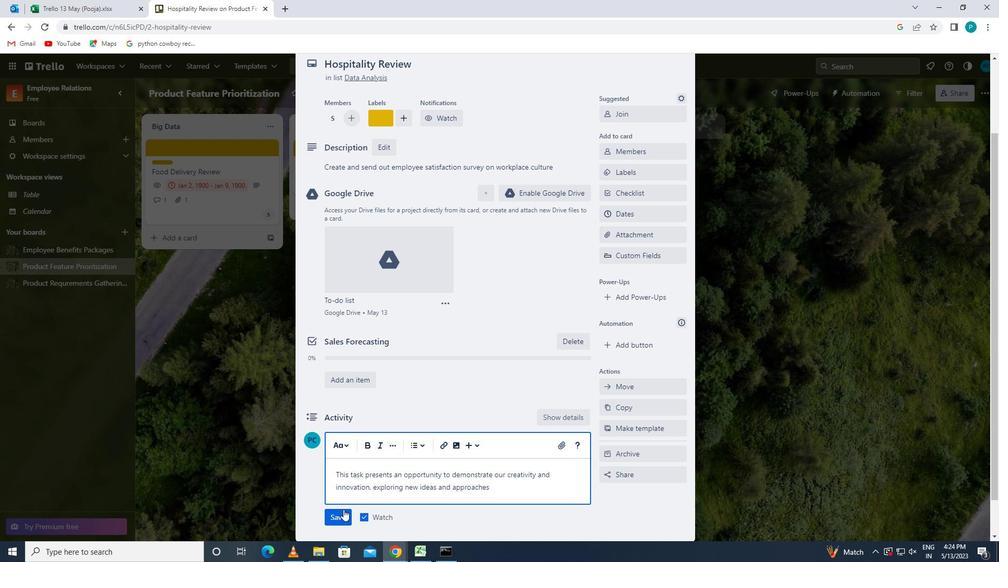 
Action: Mouse pressed left at (345, 513)
Screenshot: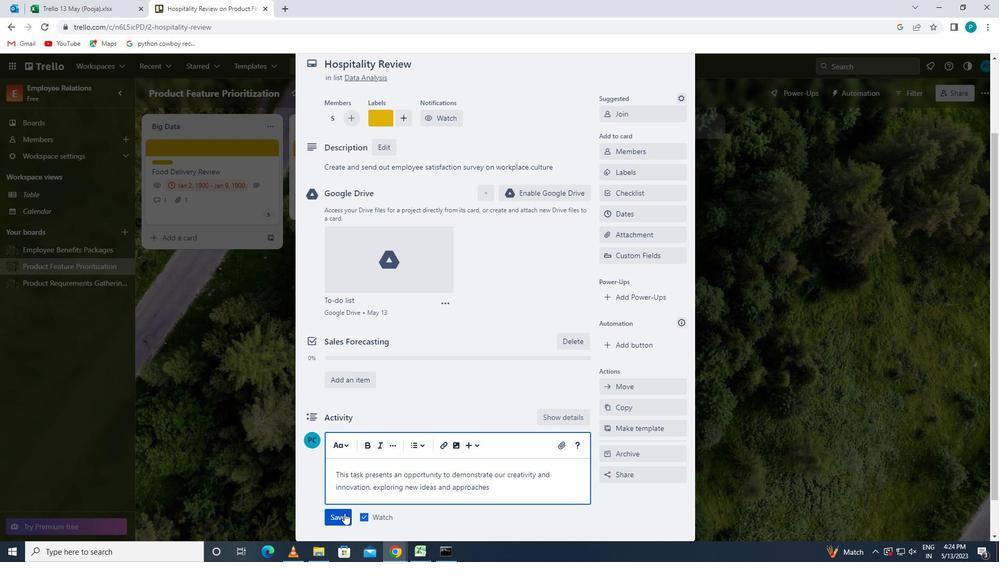 
Action: Mouse moved to (622, 218)
Screenshot: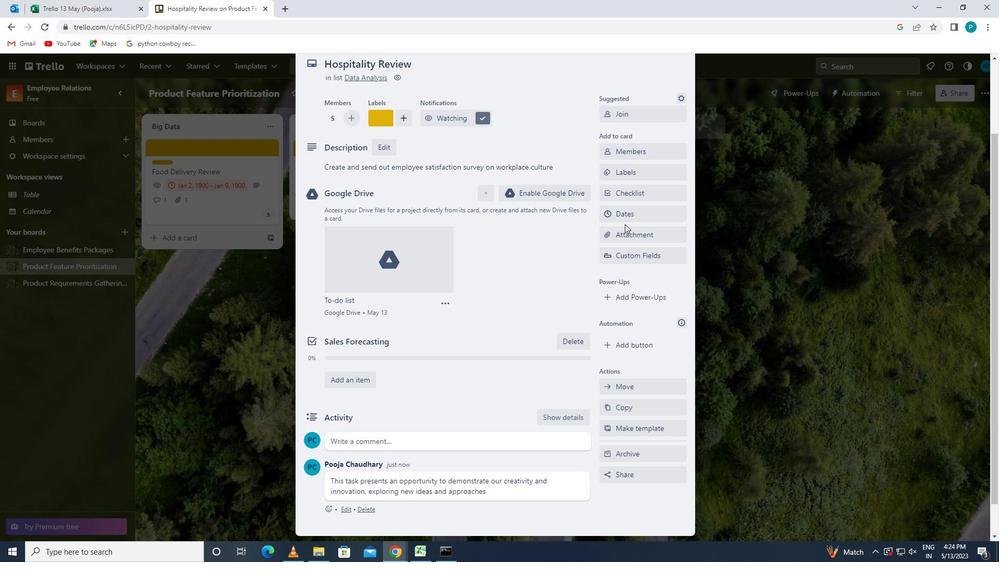 
Action: Mouse pressed left at (622, 218)
Screenshot: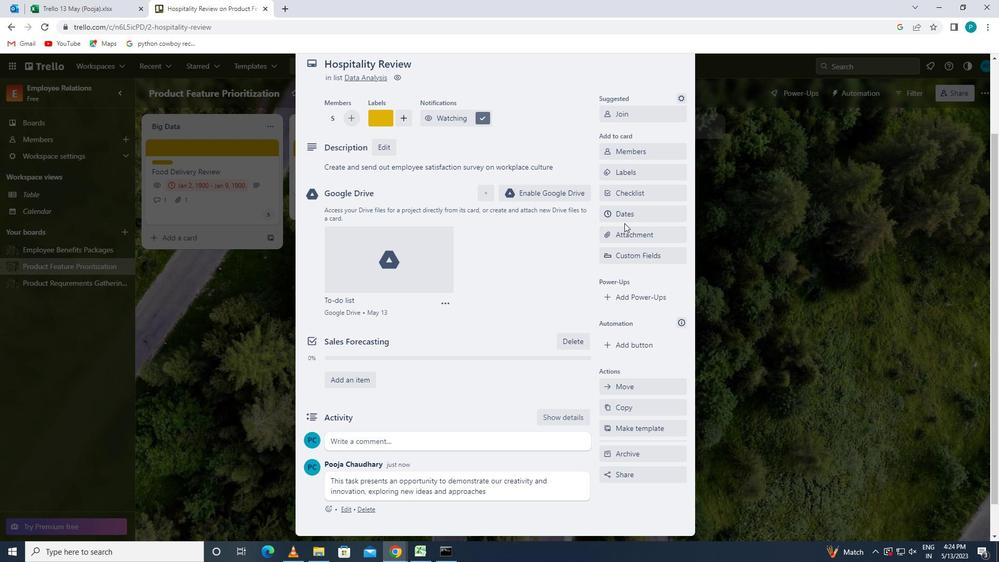 
Action: Mouse moved to (611, 282)
Screenshot: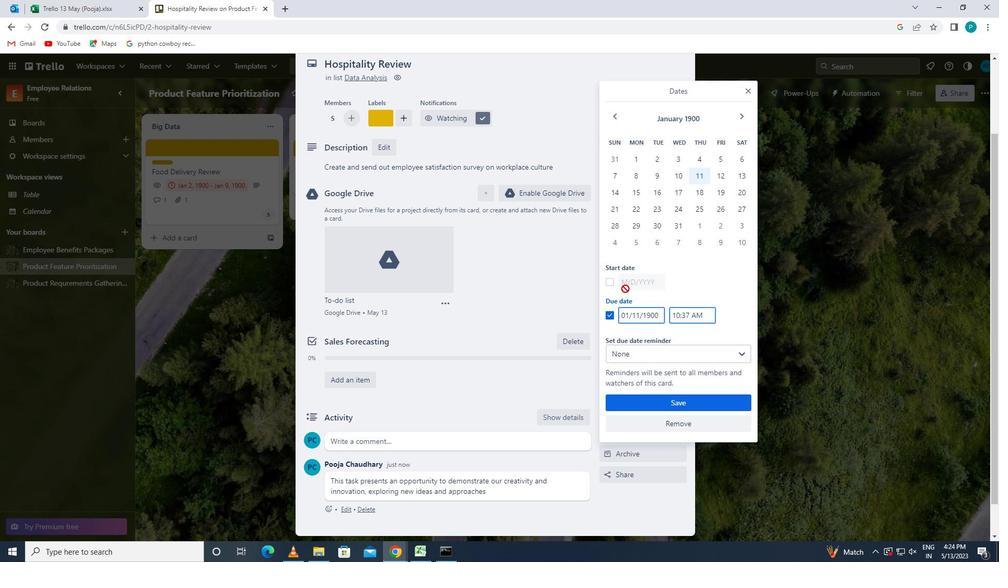 
Action: Mouse pressed left at (611, 282)
Screenshot: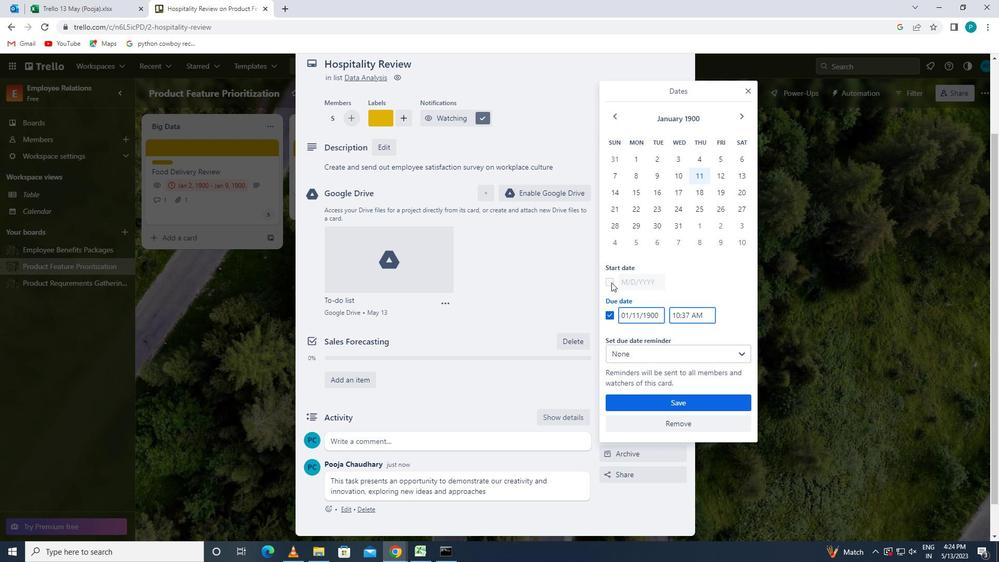 
Action: Mouse moved to (639, 283)
Screenshot: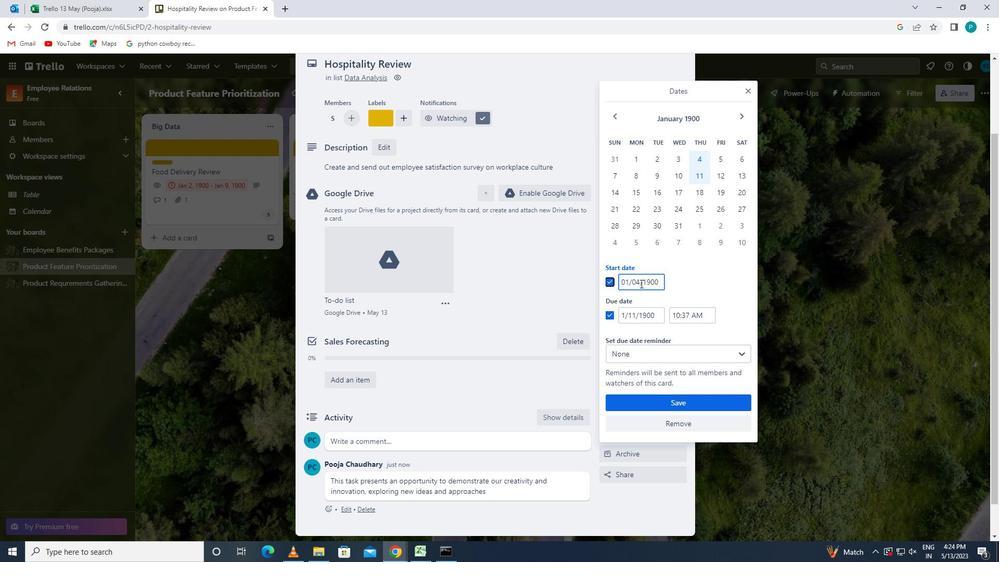 
Action: Mouse pressed left at (639, 283)
Screenshot: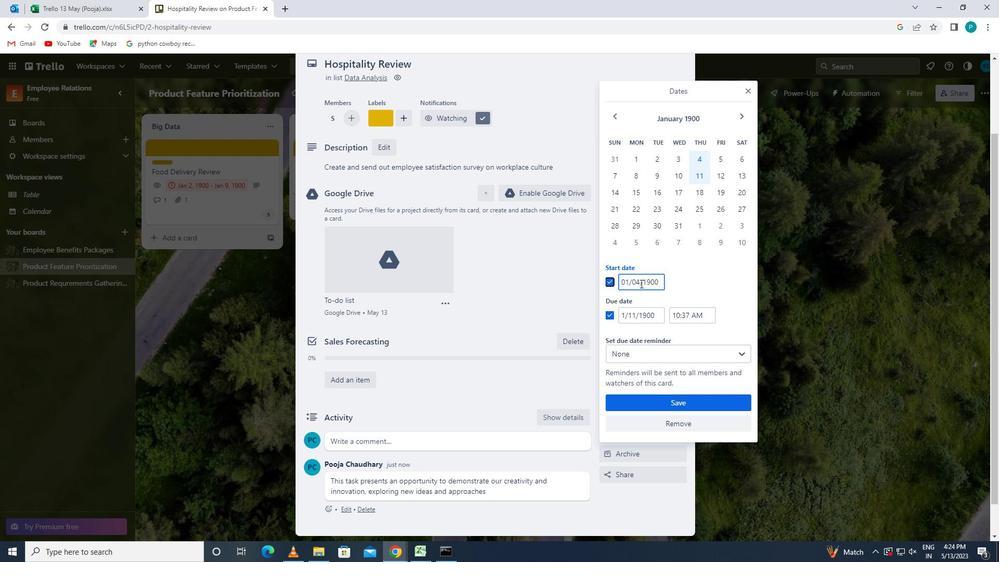 
Action: Mouse moved to (630, 279)
Screenshot: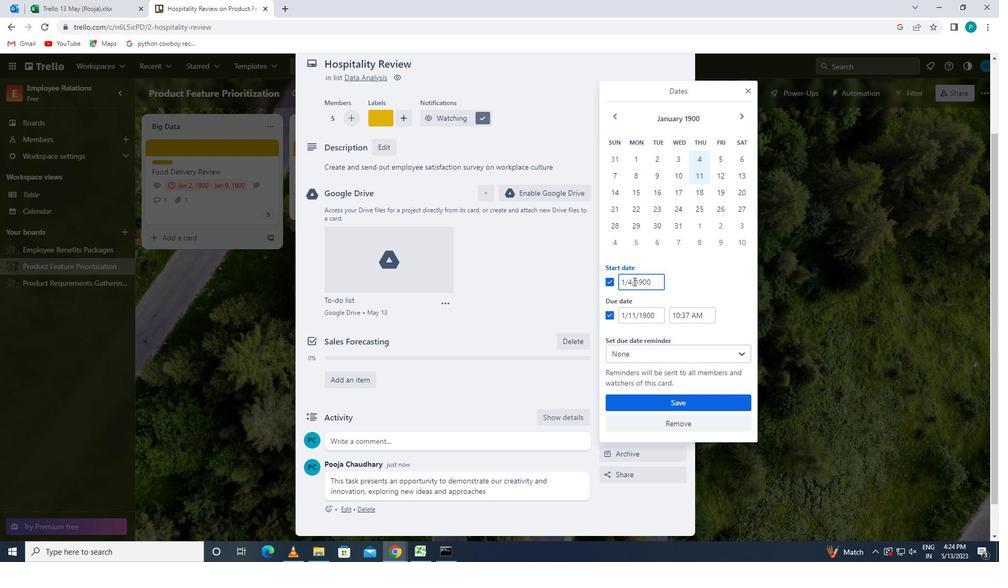 
Action: Mouse pressed left at (630, 279)
Screenshot: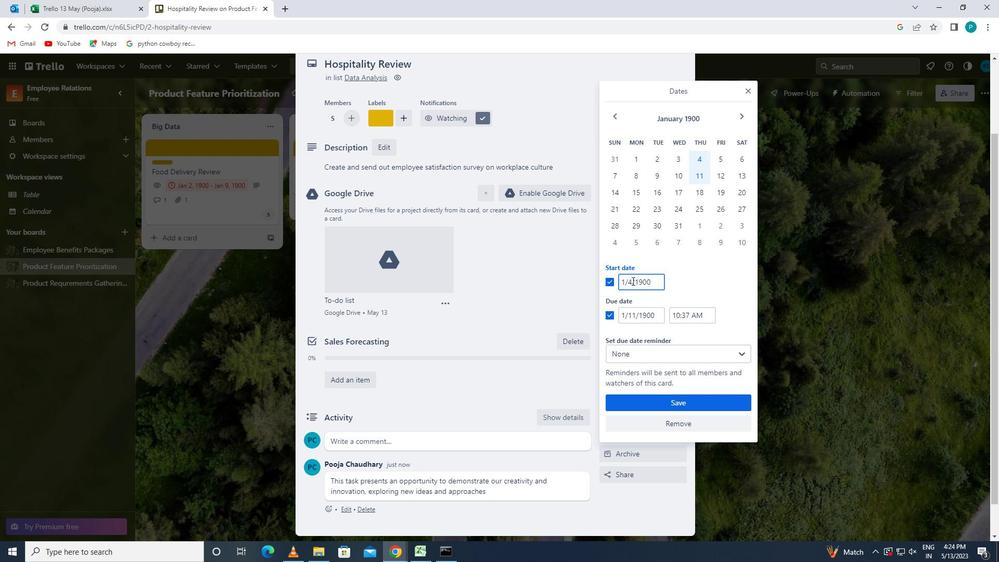 
Action: Key pressed <Key.backspace>5
Screenshot: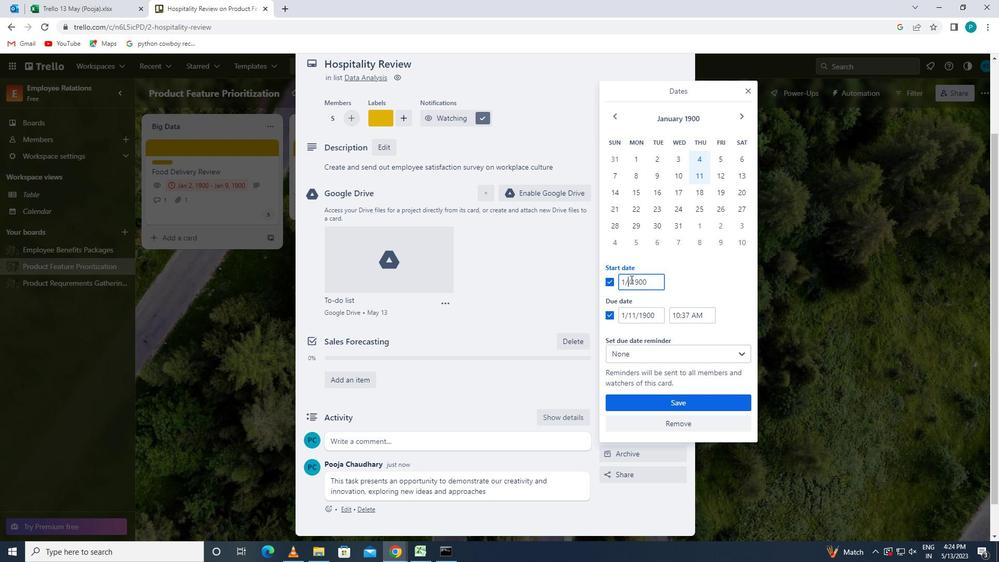 
Action: Mouse moved to (635, 313)
Screenshot: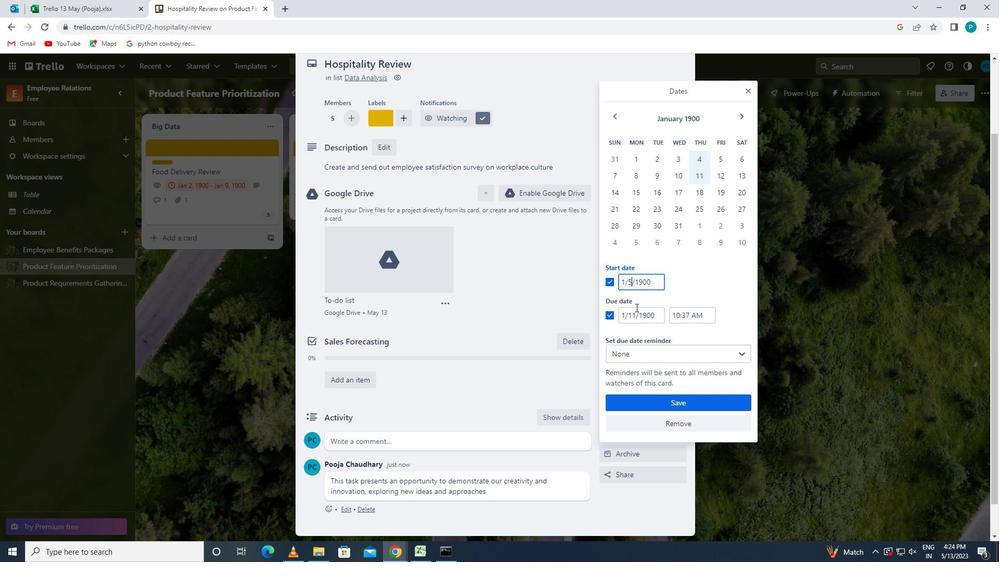 
Action: Mouse pressed left at (635, 313)
Screenshot: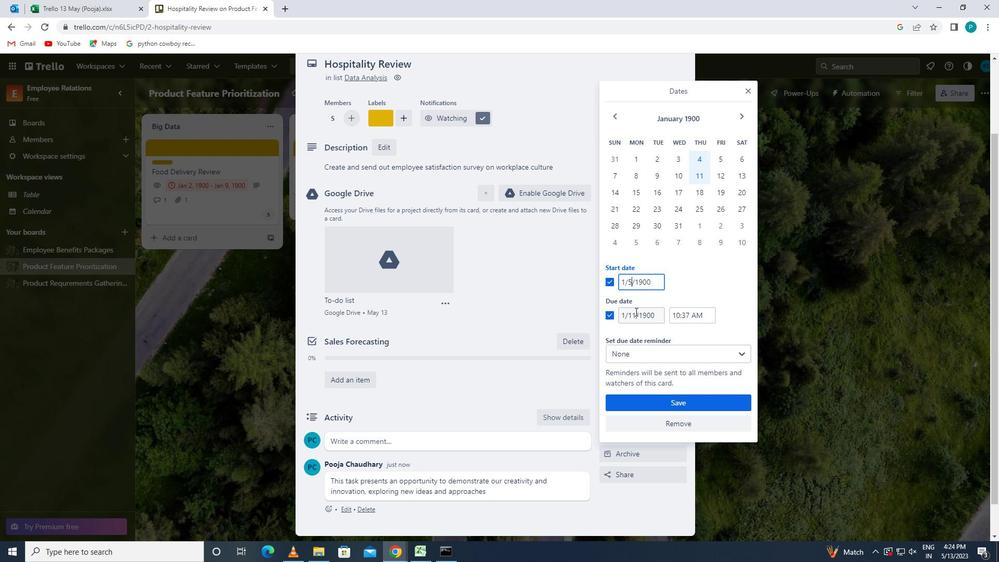 
Action: Key pressed <Key.backspace>2
Screenshot: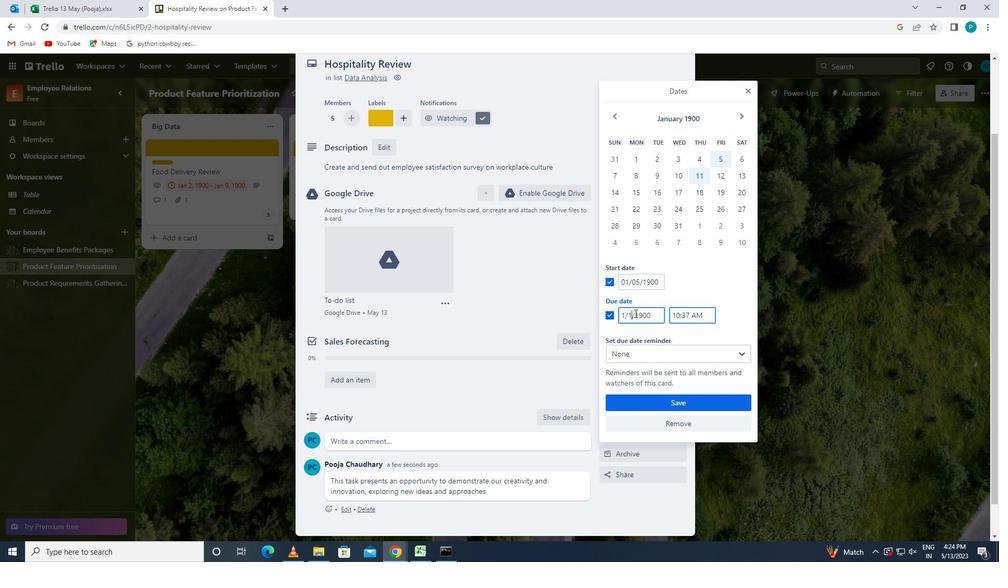 
Action: Mouse moved to (648, 398)
Screenshot: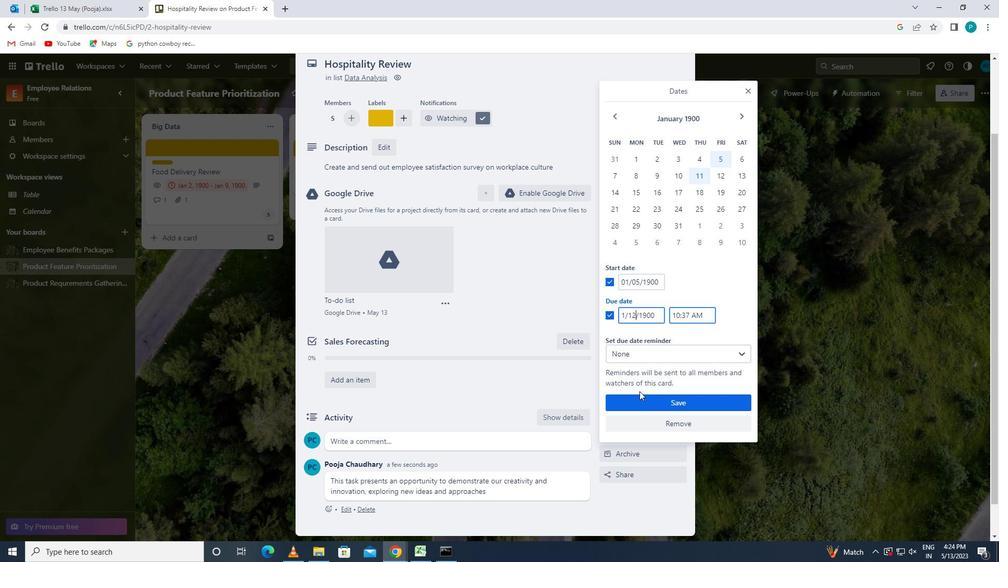 
Action: Mouse pressed left at (648, 398)
Screenshot: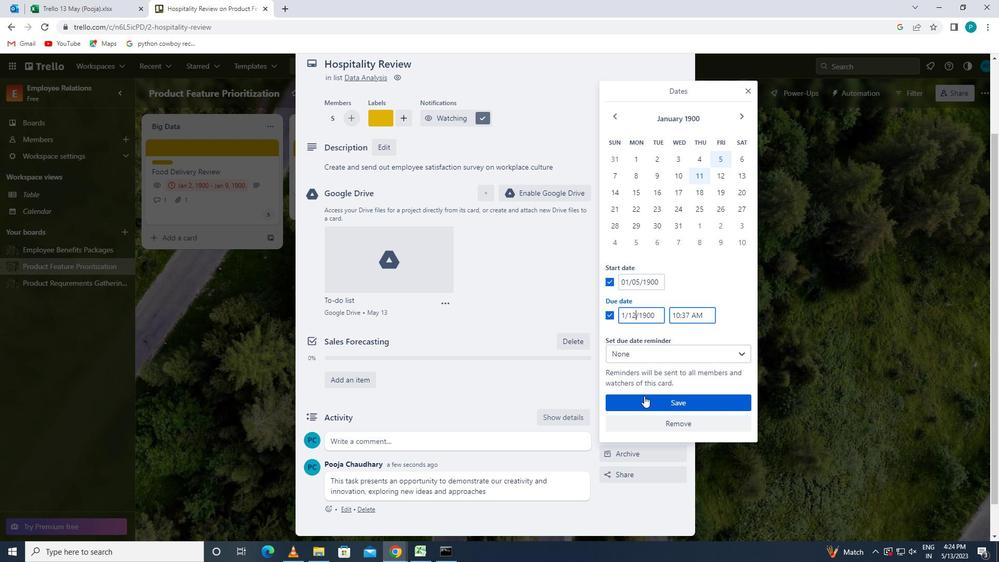 
Action: Mouse moved to (628, 376)
Screenshot: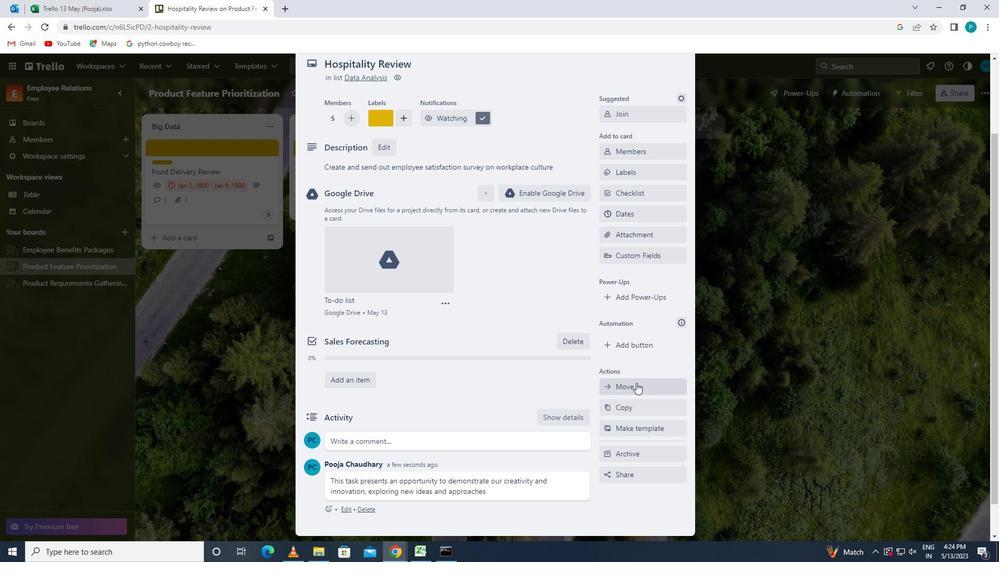 
Action: Mouse scrolled (628, 377) with delta (0, 0)
Screenshot: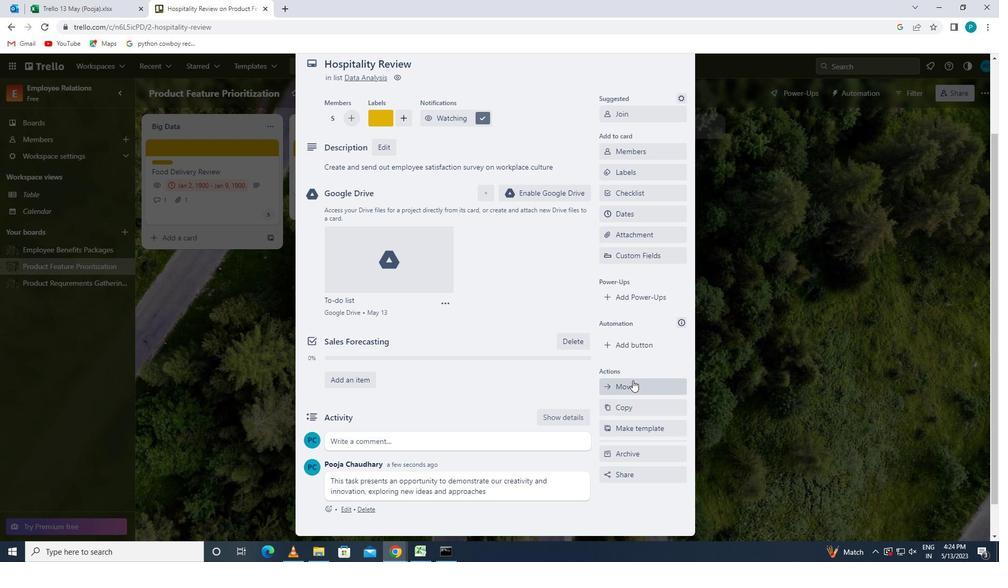 
Action: Mouse scrolled (628, 377) with delta (0, 0)
Screenshot: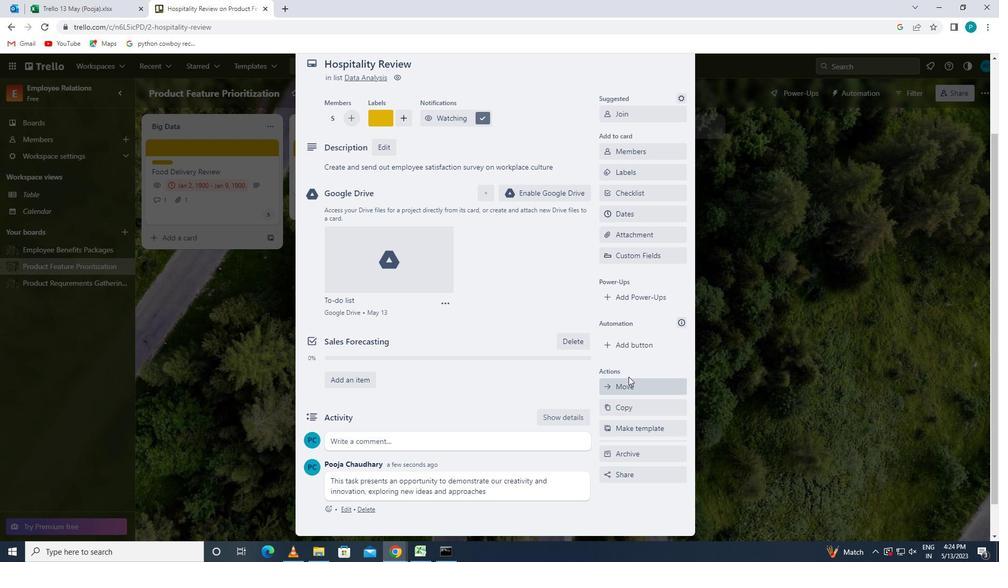 
